 Task: Look for space in Sedrata, Algeria from 9th August, 2023 to 12th August, 2023 for 1 adult in price range Rs.6000 to Rs.15000. Place can be entire place with 1  bedroom having 1 bed and 1 bathroom. Property type can be house, flat, hotel. Amenities needed are: wifi, washing machine. Booking option can be shelf check-in. Required host language is .
Action: Mouse moved to (608, 86)
Screenshot: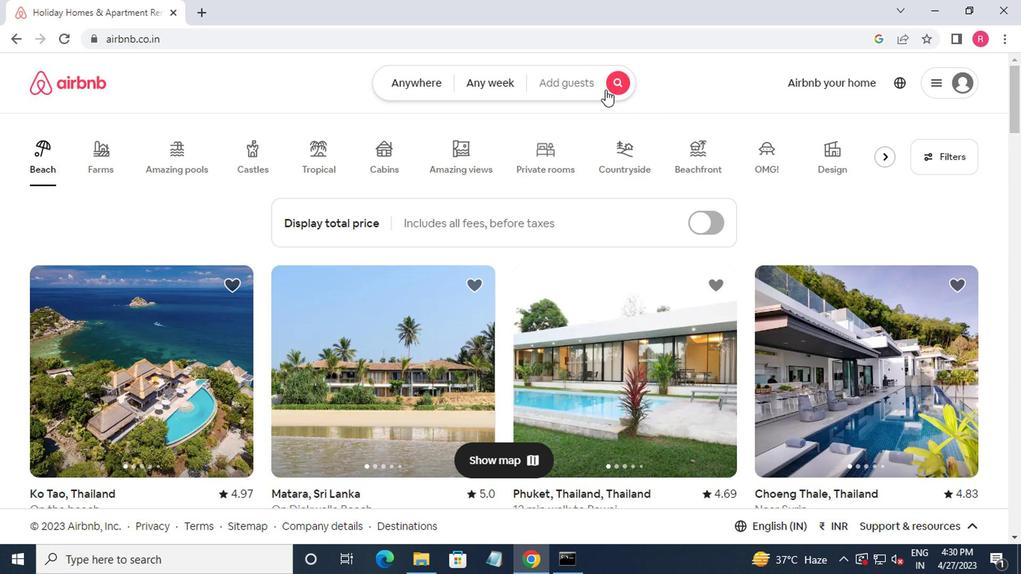 
Action: Mouse pressed left at (608, 86)
Screenshot: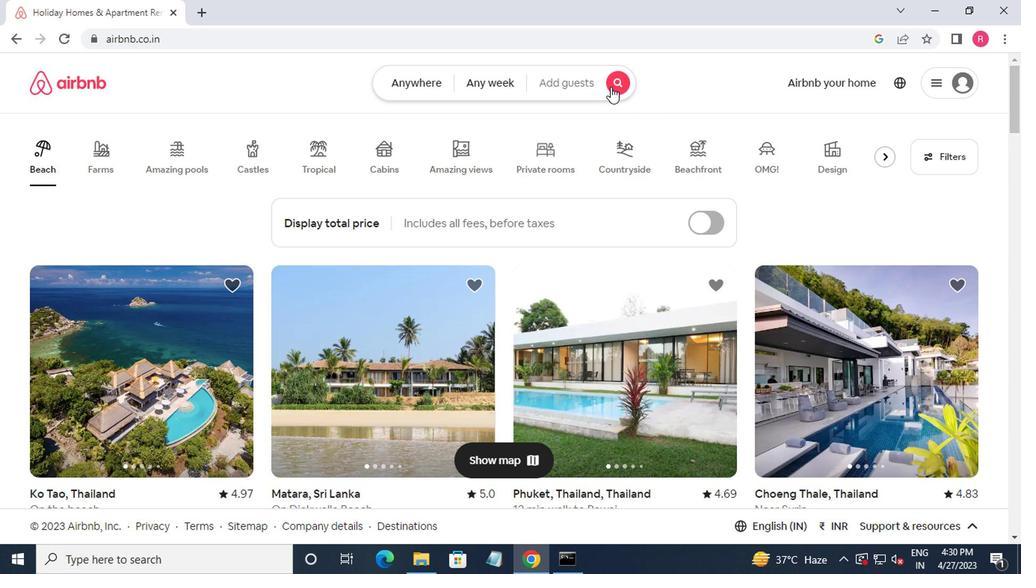 
Action: Mouse moved to (236, 139)
Screenshot: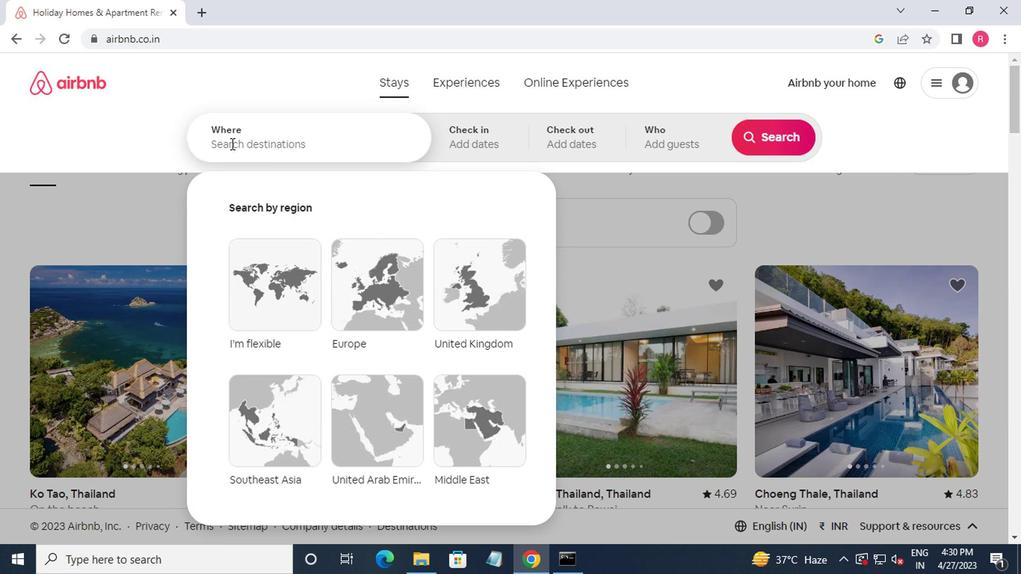 
Action: Mouse pressed left at (236, 139)
Screenshot: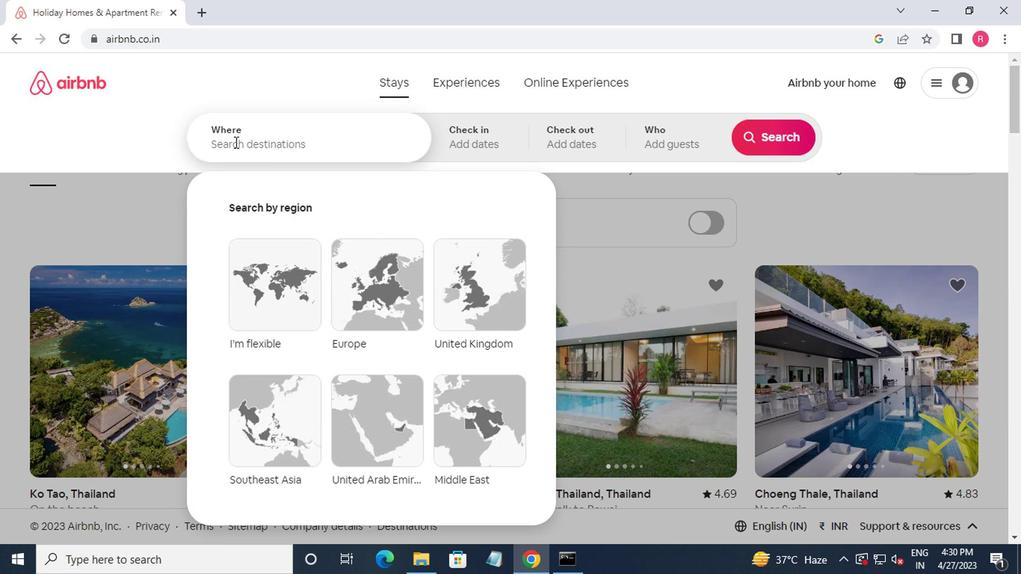 
Action: Mouse moved to (247, 144)
Screenshot: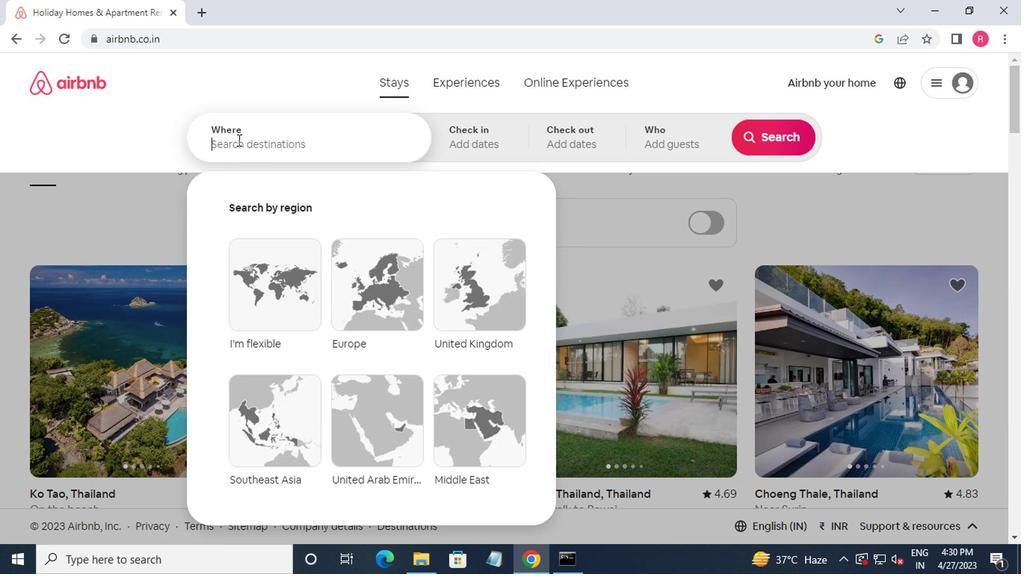 
Action: Key pressed sedrata<Key.down><Key.enter>
Screenshot: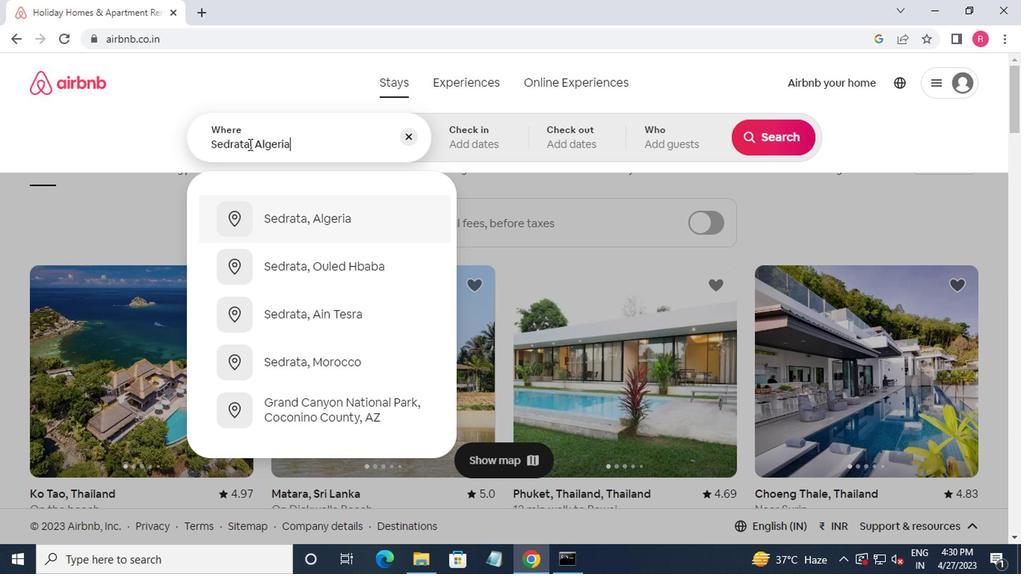 
Action: Mouse moved to (751, 262)
Screenshot: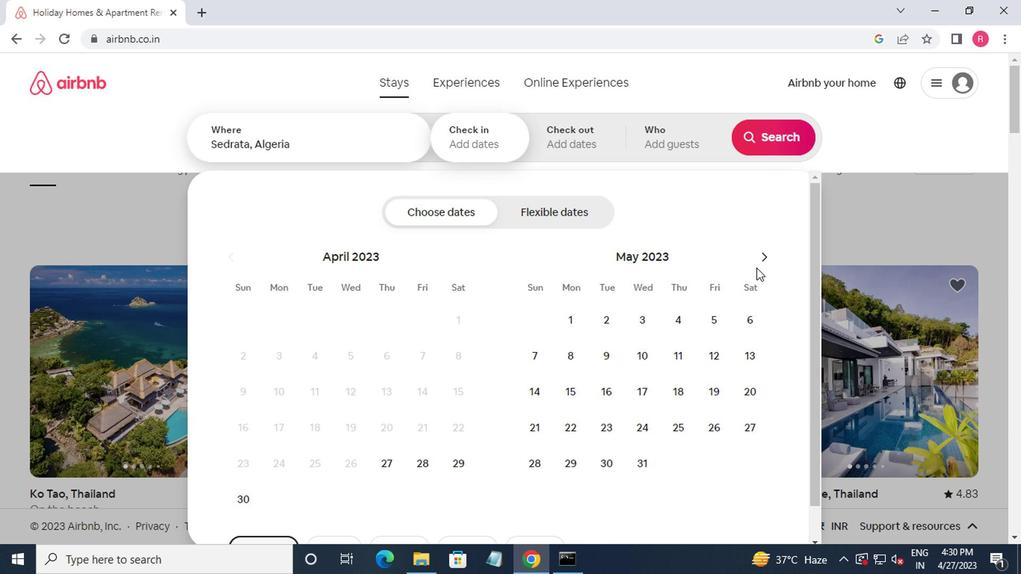 
Action: Mouse pressed left at (751, 262)
Screenshot: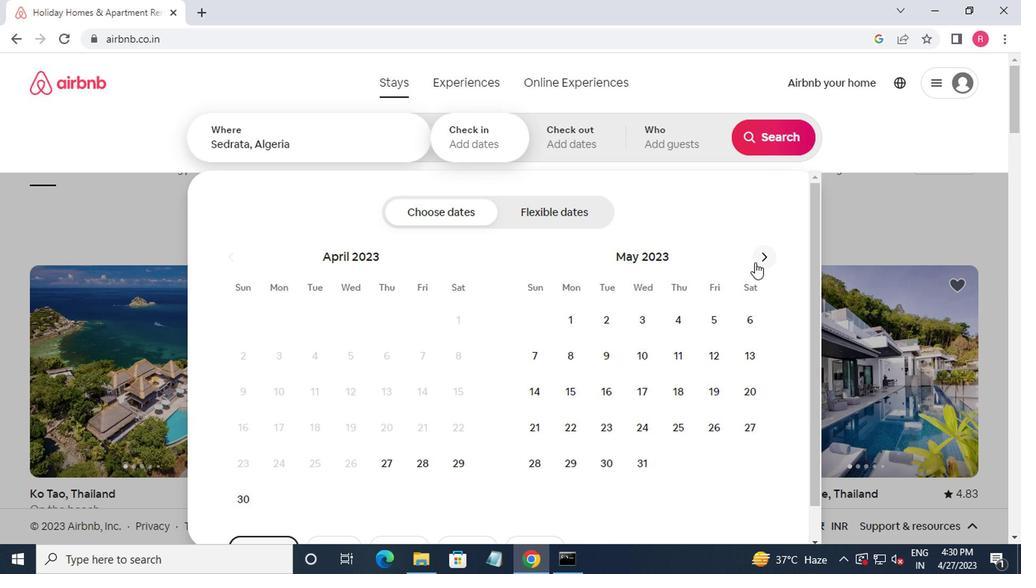 
Action: Mouse pressed left at (751, 262)
Screenshot: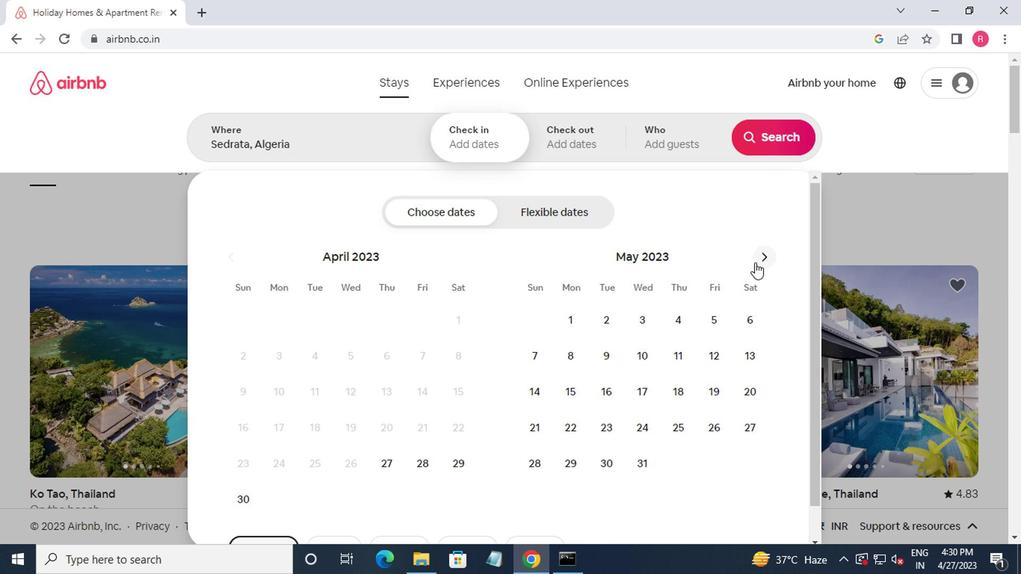 
Action: Mouse pressed left at (751, 262)
Screenshot: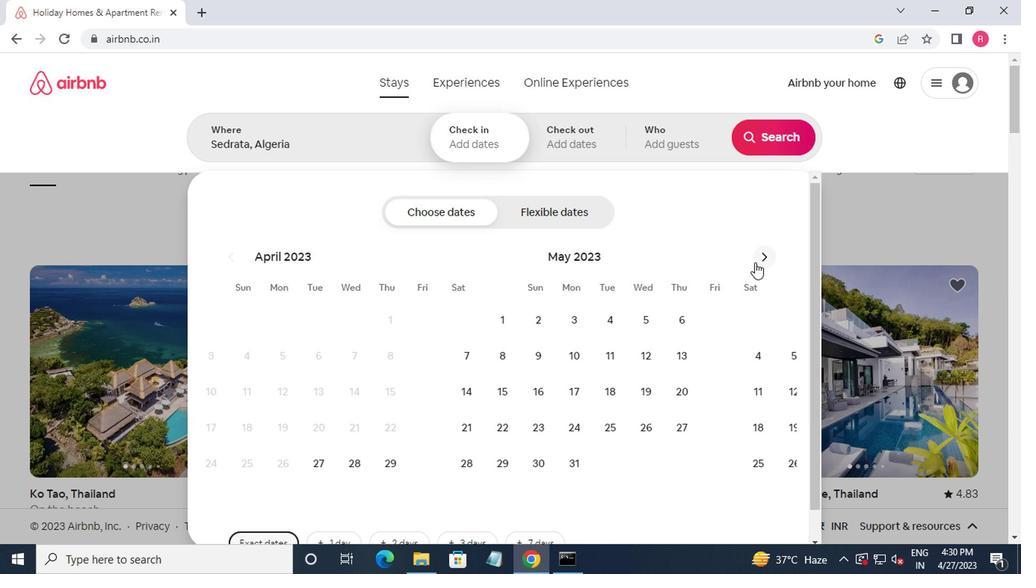 
Action: Mouse pressed left at (751, 262)
Screenshot: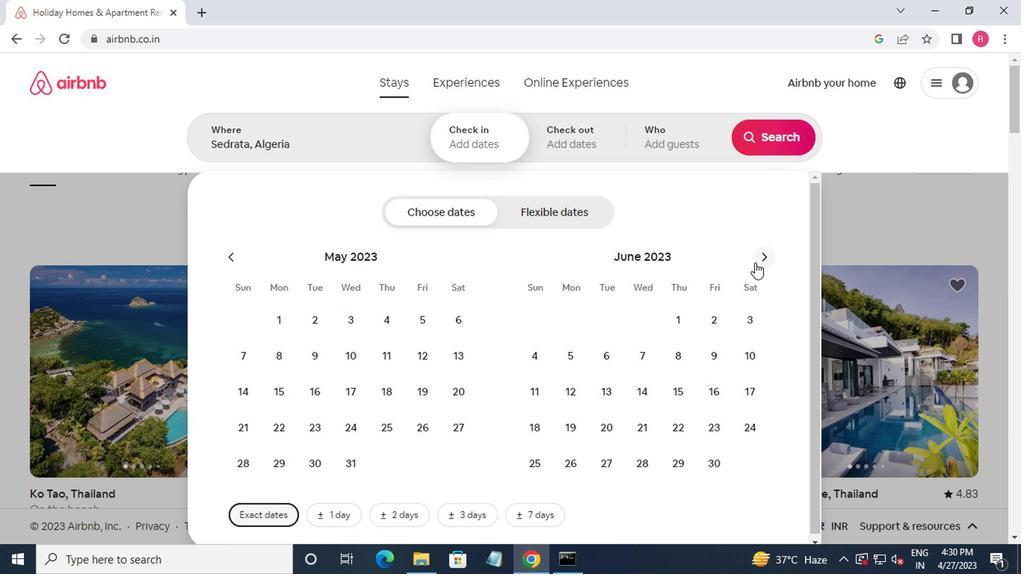
Action: Mouse moved to (628, 361)
Screenshot: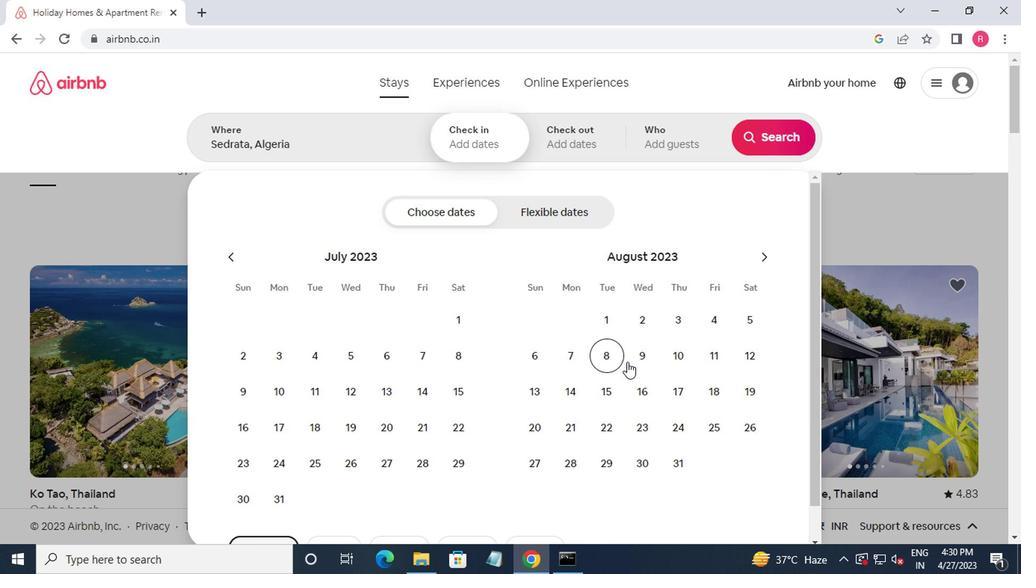 
Action: Mouse pressed left at (628, 361)
Screenshot: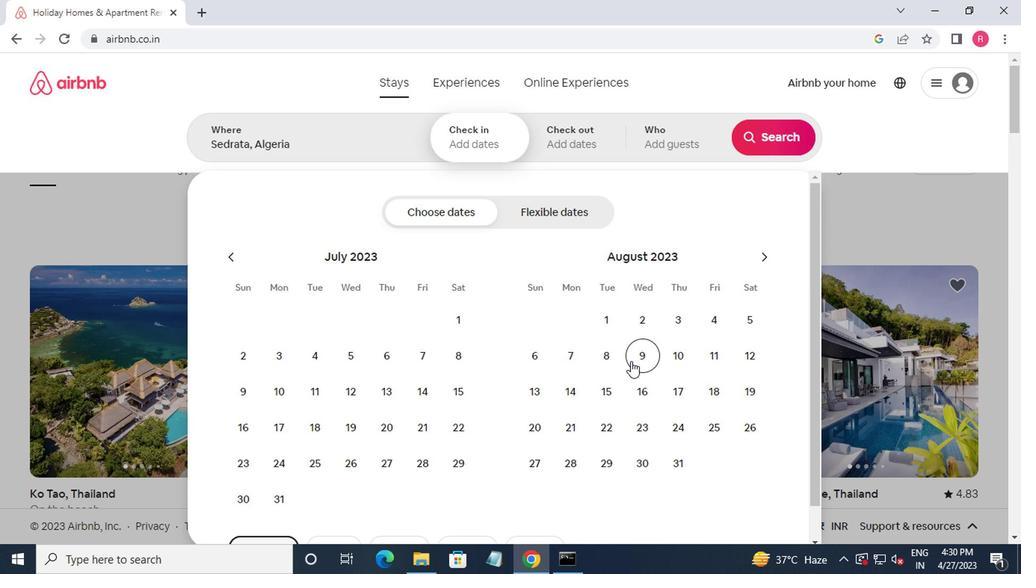 
Action: Mouse moved to (739, 358)
Screenshot: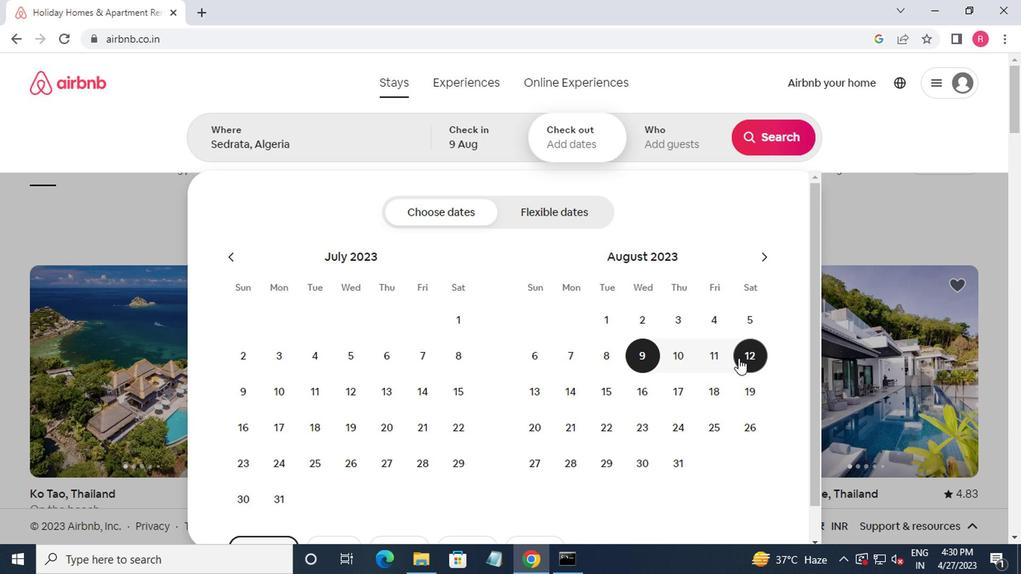 
Action: Mouse pressed left at (739, 358)
Screenshot: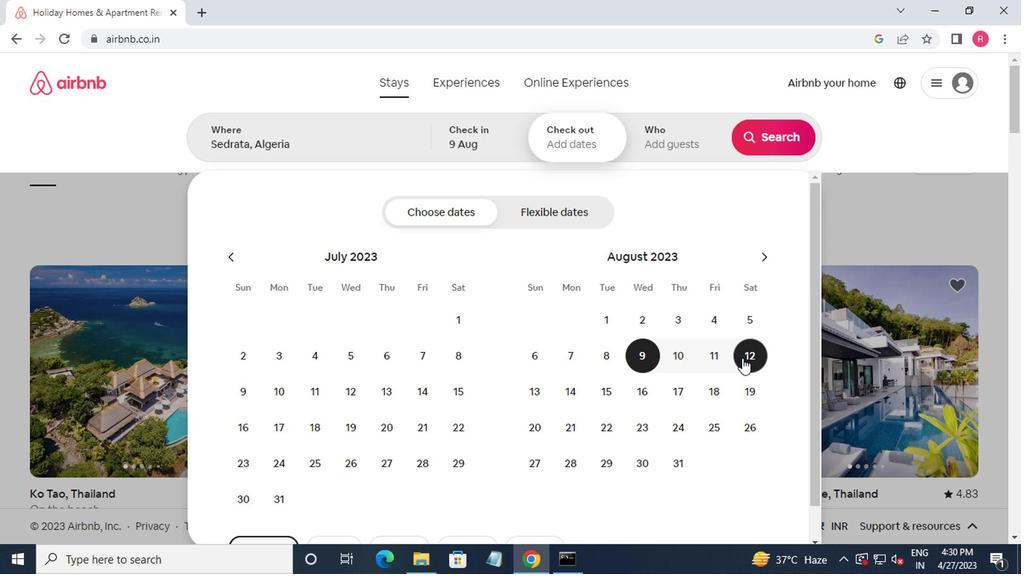 
Action: Mouse moved to (652, 152)
Screenshot: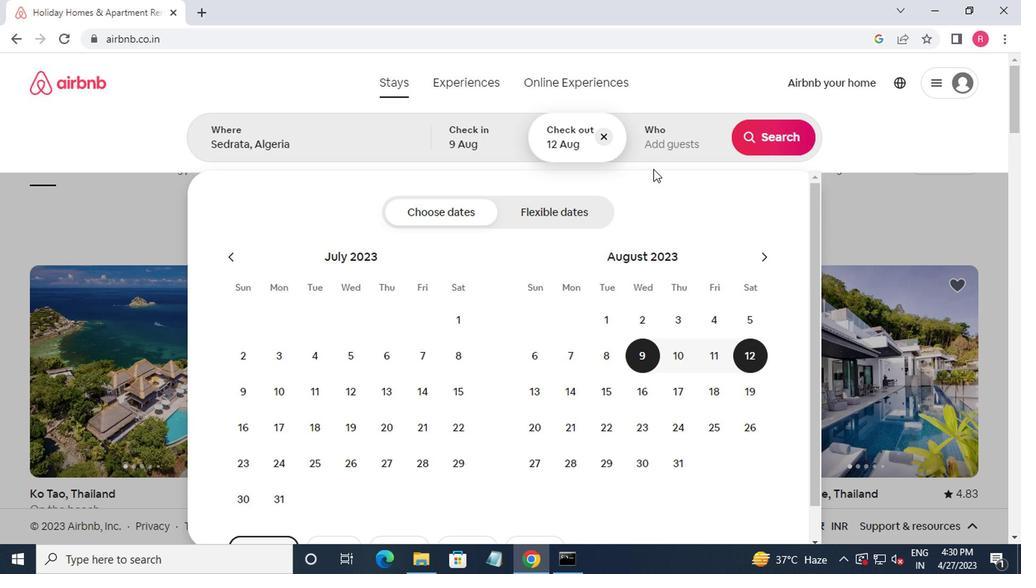 
Action: Mouse pressed left at (652, 152)
Screenshot: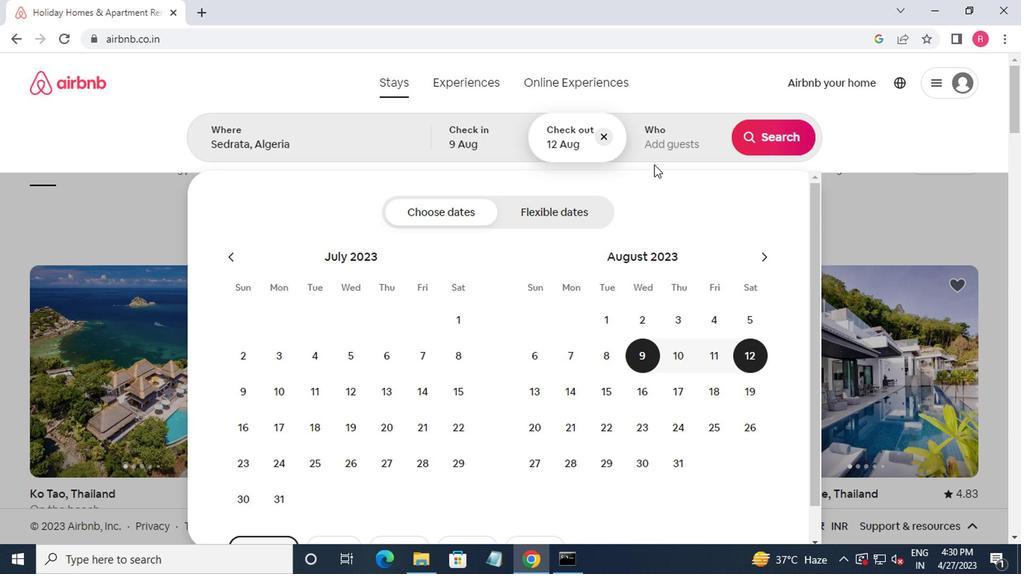 
Action: Mouse moved to (770, 221)
Screenshot: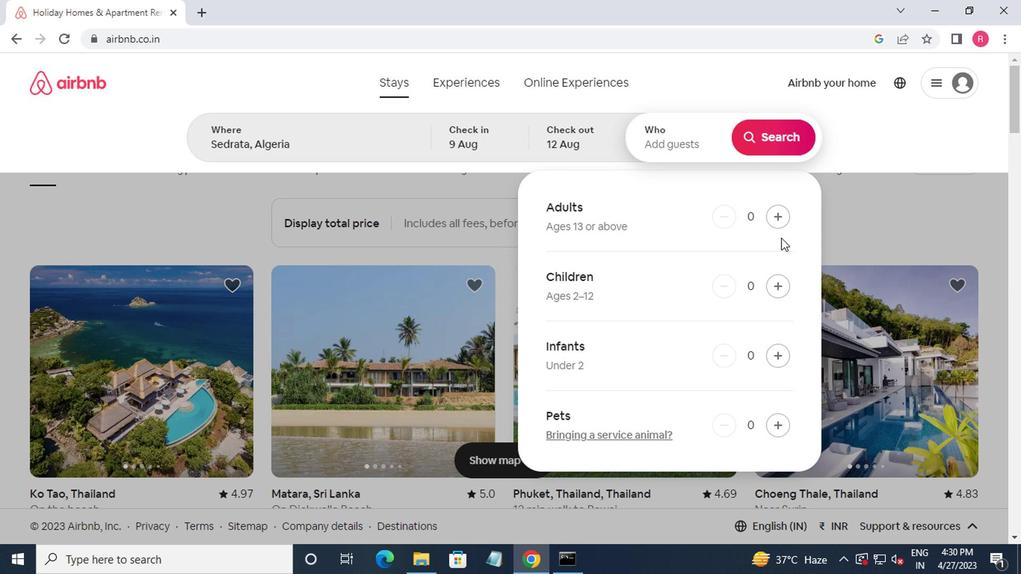 
Action: Mouse pressed left at (770, 221)
Screenshot: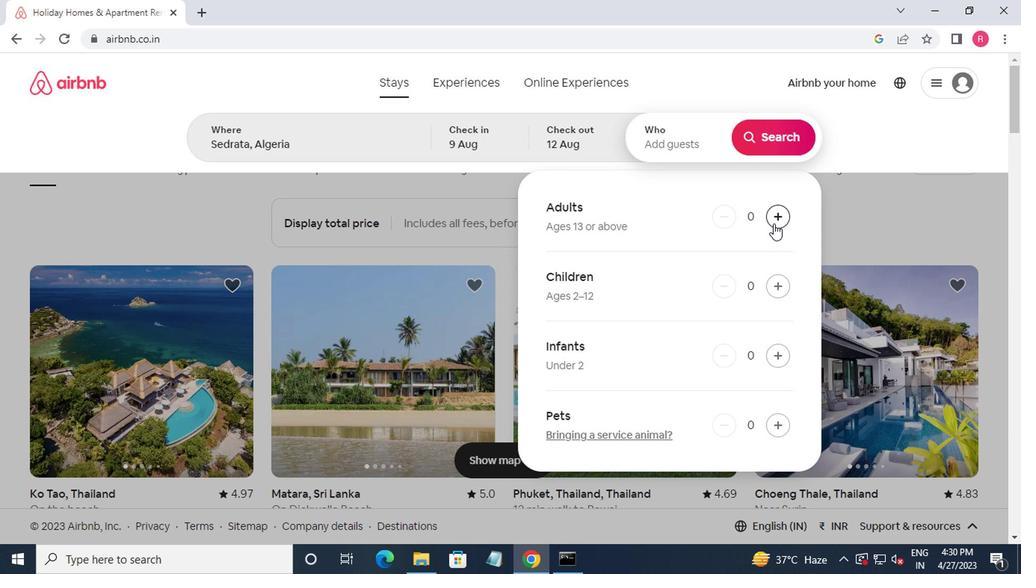 
Action: Mouse moved to (756, 148)
Screenshot: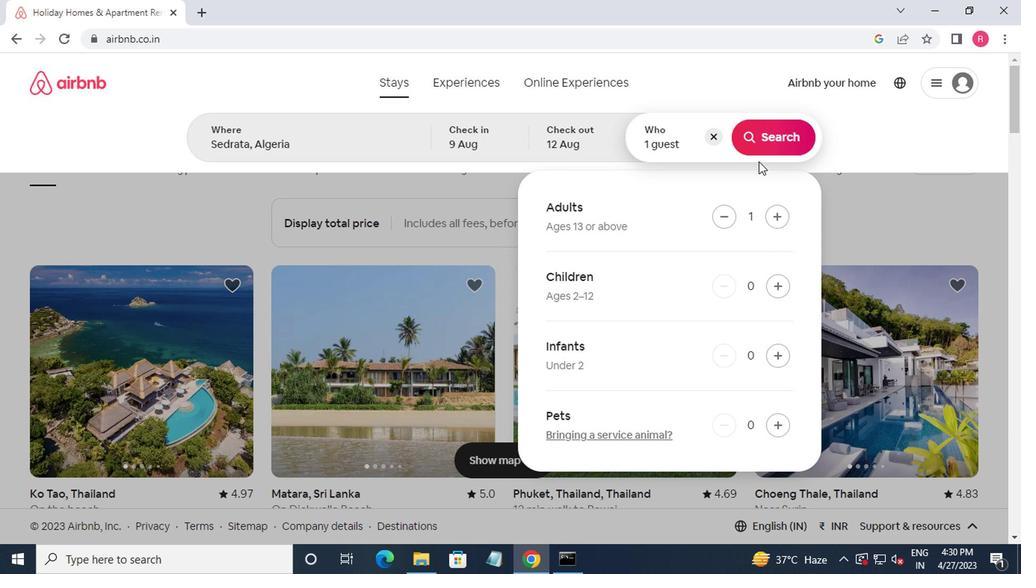 
Action: Mouse pressed left at (756, 148)
Screenshot: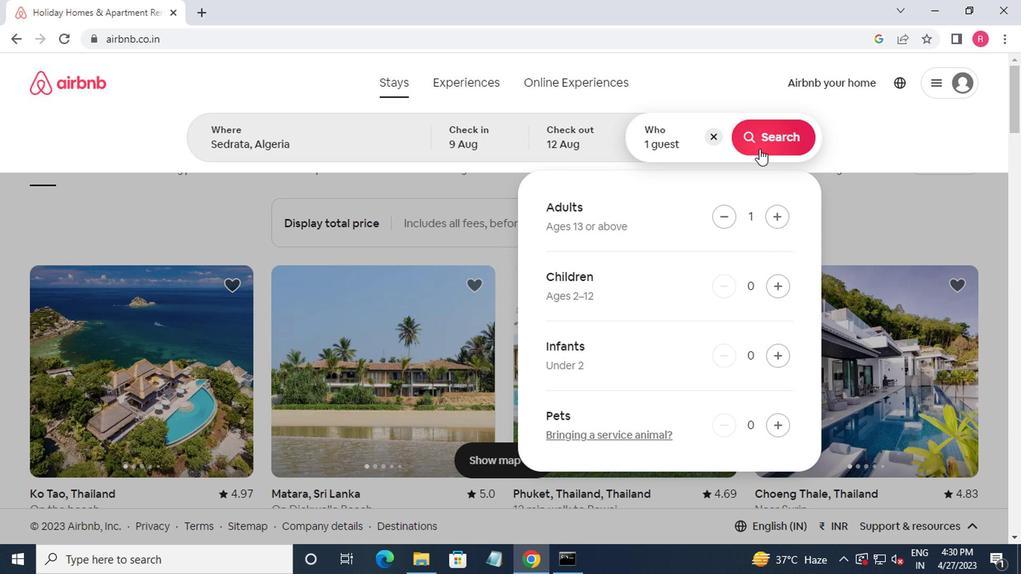 
Action: Mouse moved to (952, 148)
Screenshot: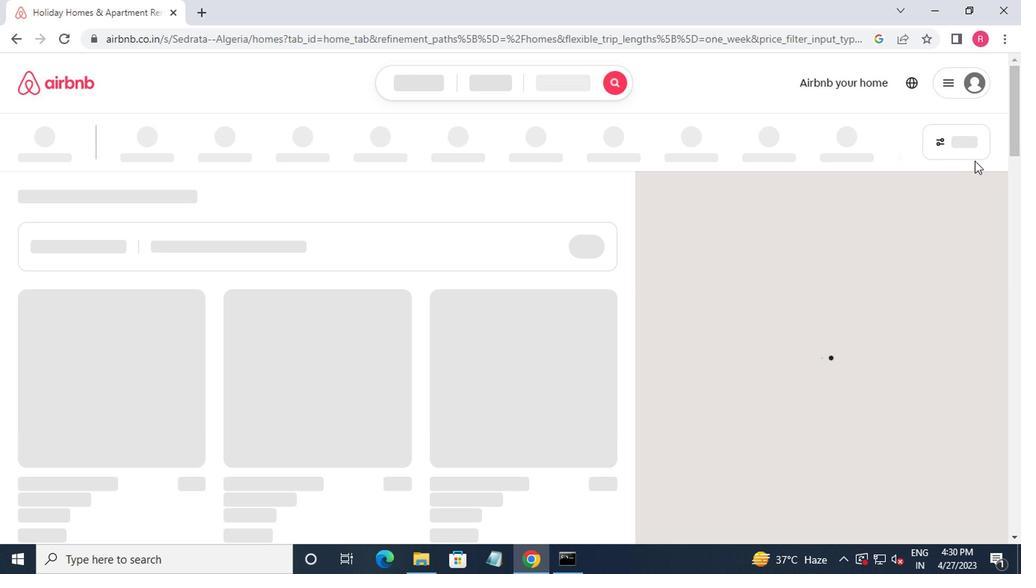 
Action: Mouse pressed left at (952, 148)
Screenshot: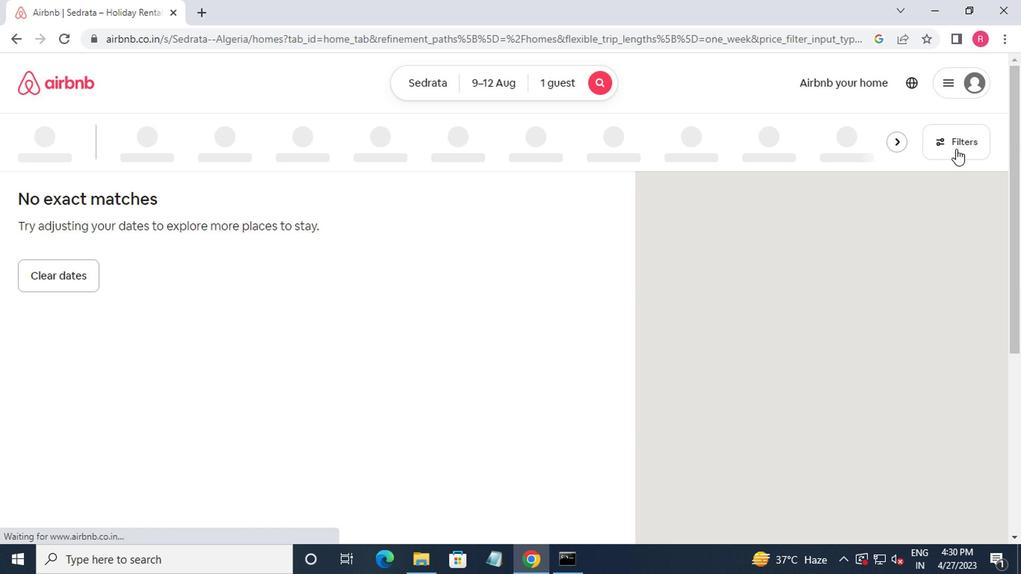 
Action: Mouse moved to (373, 225)
Screenshot: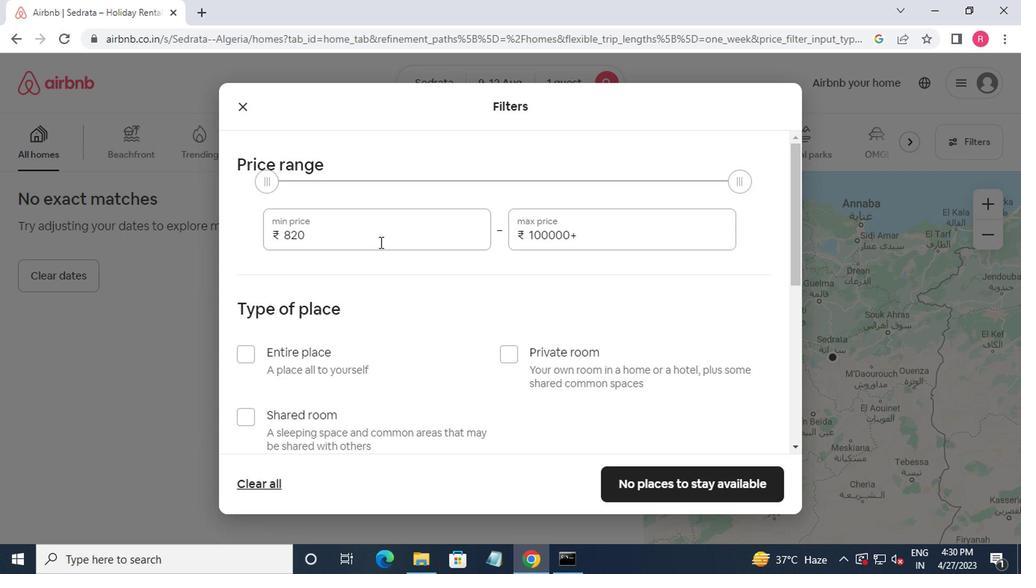 
Action: Mouse pressed left at (373, 225)
Screenshot: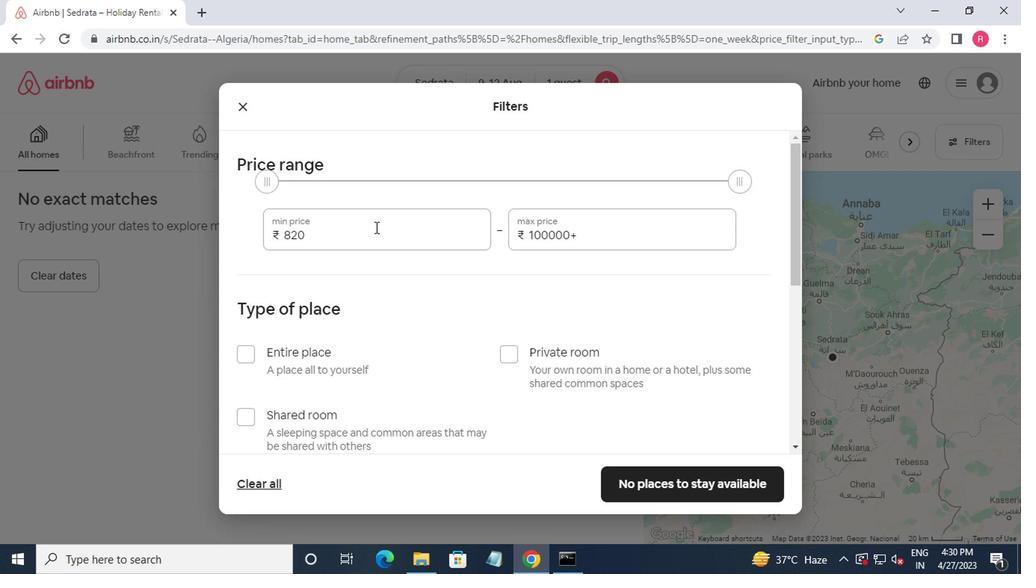 
Action: Mouse moved to (397, 205)
Screenshot: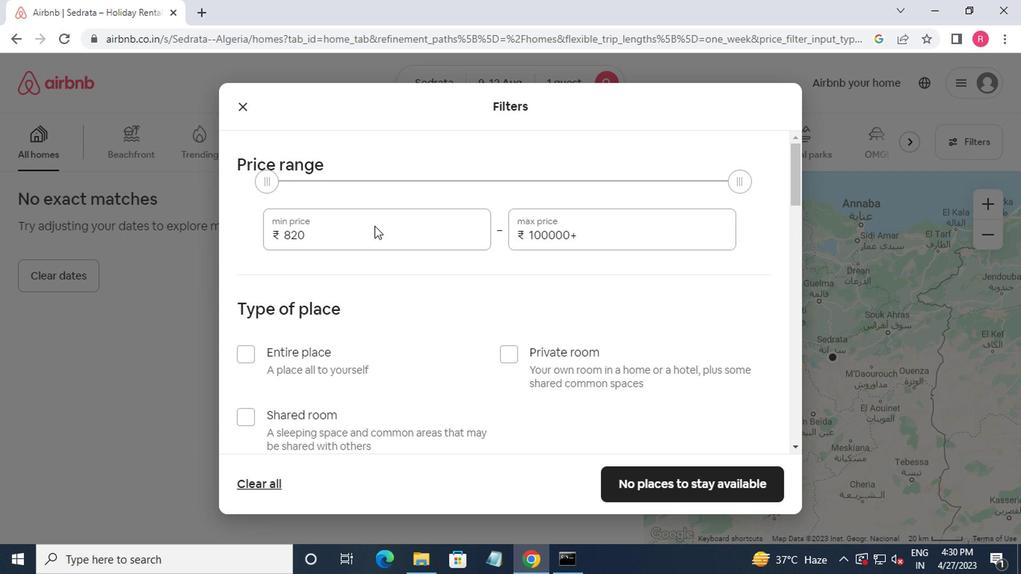 
Action: Key pressed <Key.backspace><Key.backspace><Key.backspace><Key.backspace><Key.backspace>6000<Key.tab>15000
Screenshot: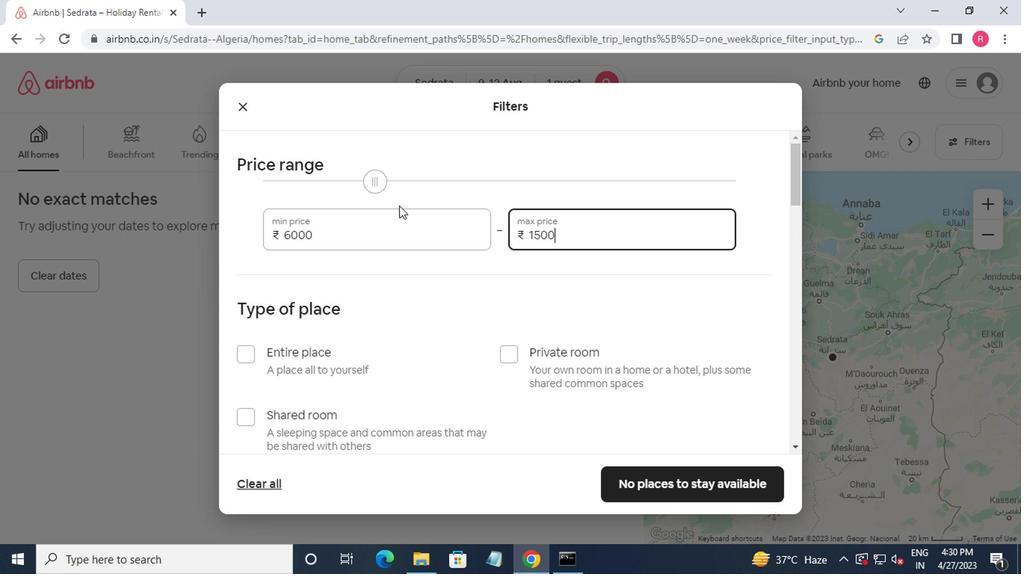 
Action: Mouse moved to (448, 210)
Screenshot: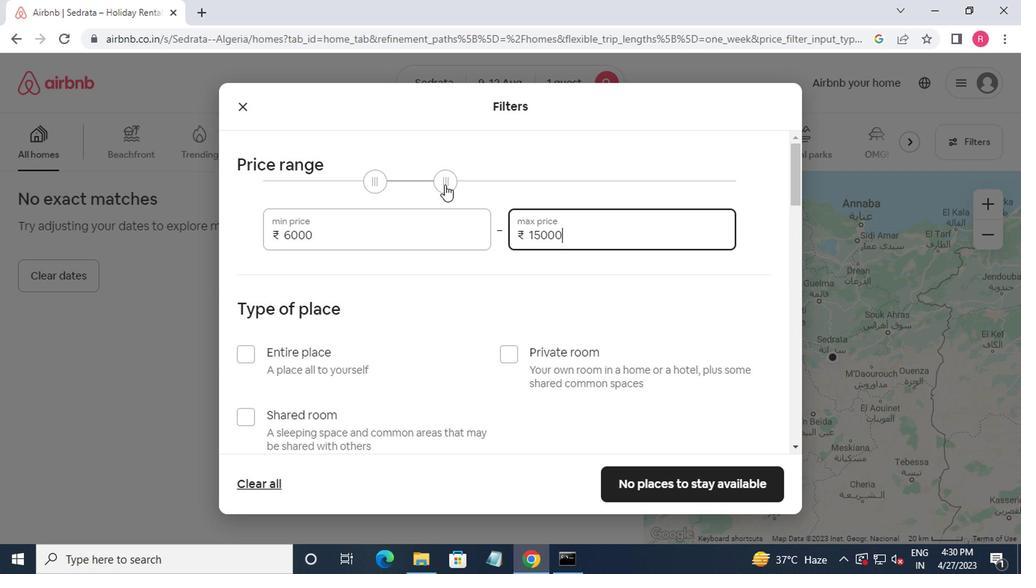 
Action: Mouse scrolled (448, 208) with delta (0, -1)
Screenshot: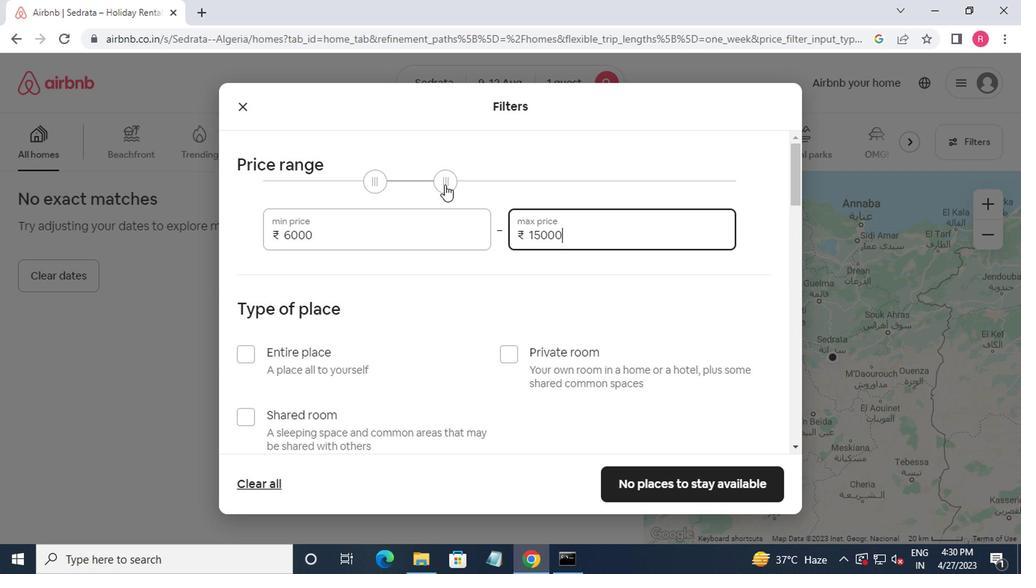 
Action: Mouse moved to (448, 221)
Screenshot: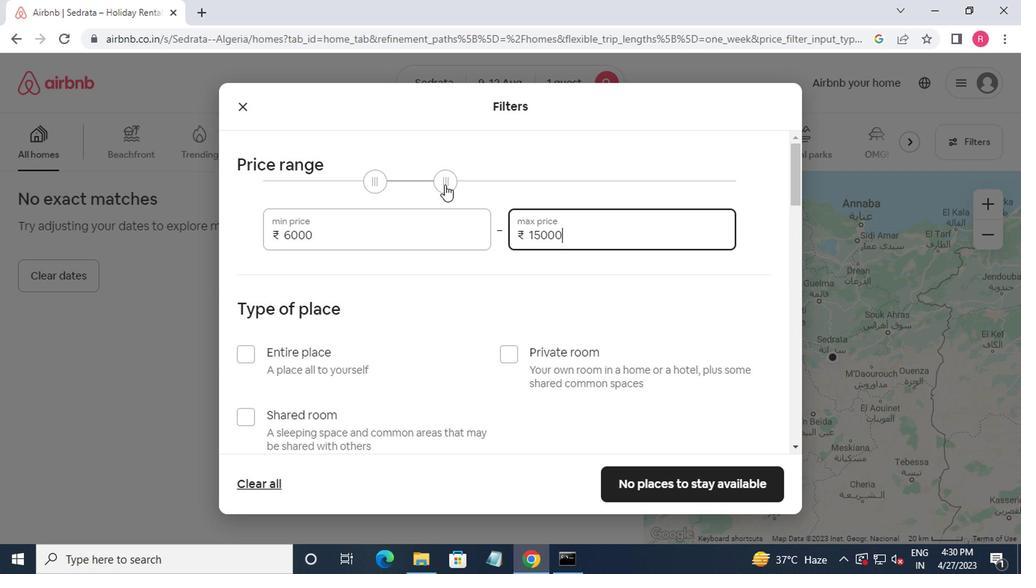 
Action: Mouse scrolled (448, 221) with delta (0, 0)
Screenshot: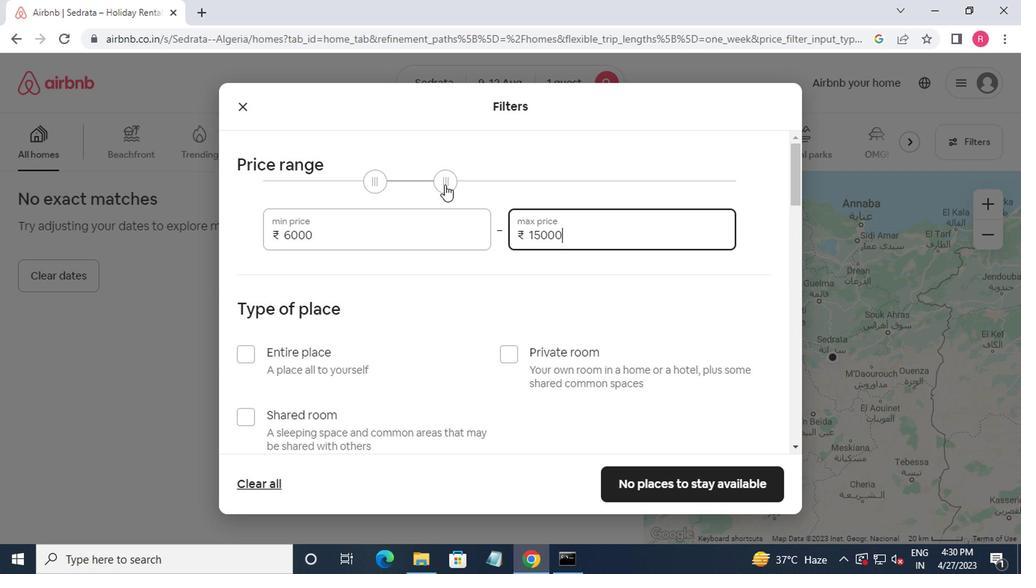 
Action: Mouse moved to (247, 197)
Screenshot: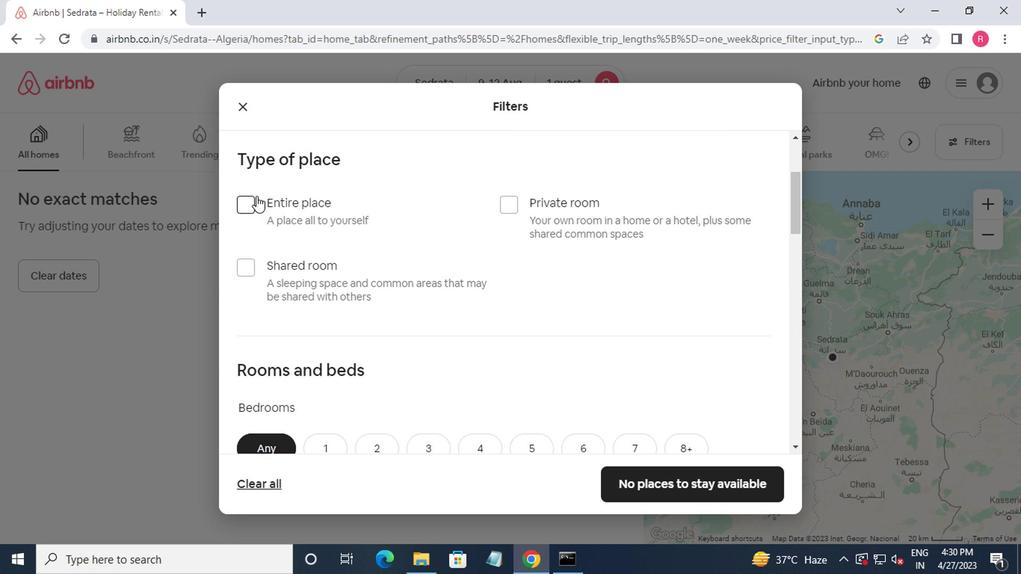 
Action: Mouse pressed left at (247, 197)
Screenshot: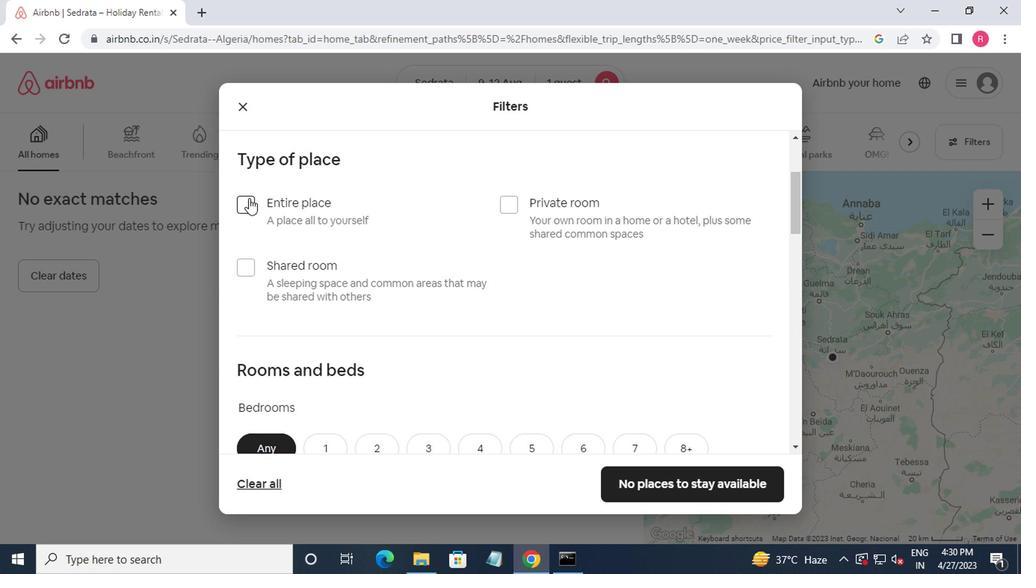 
Action: Mouse moved to (352, 254)
Screenshot: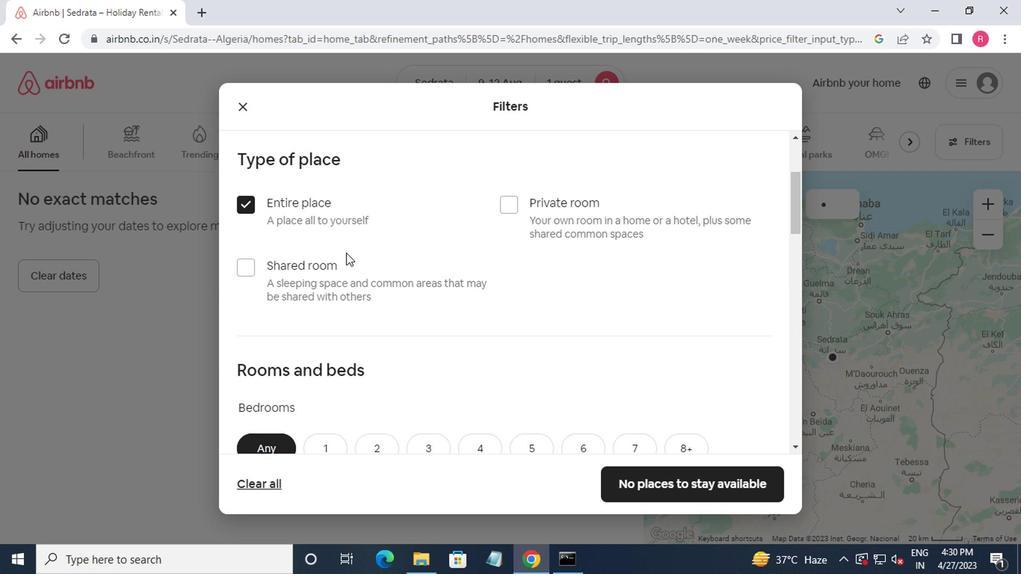 
Action: Mouse scrolled (352, 254) with delta (0, 0)
Screenshot: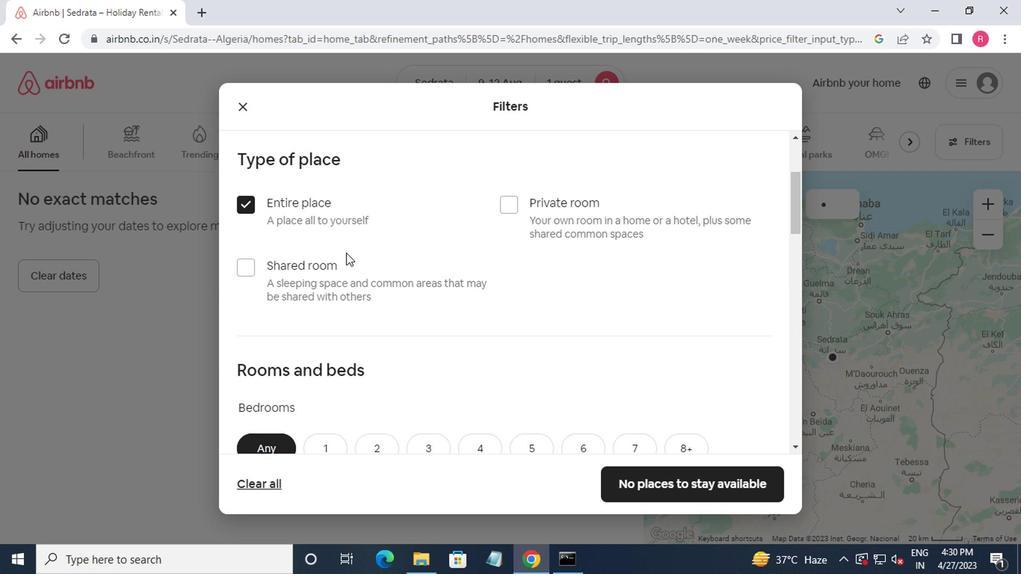 
Action: Mouse moved to (353, 257)
Screenshot: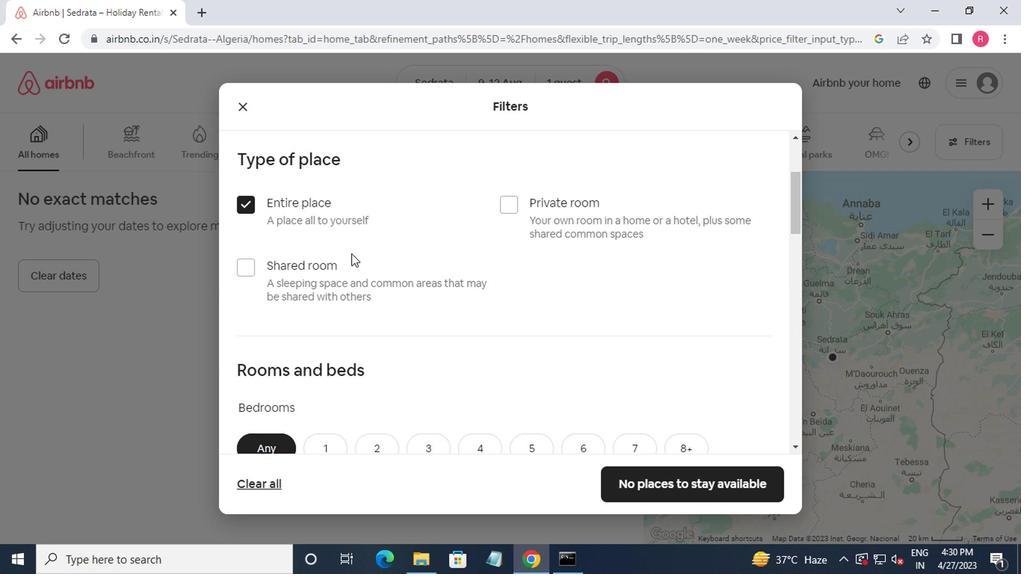 
Action: Mouse scrolled (353, 256) with delta (0, -1)
Screenshot: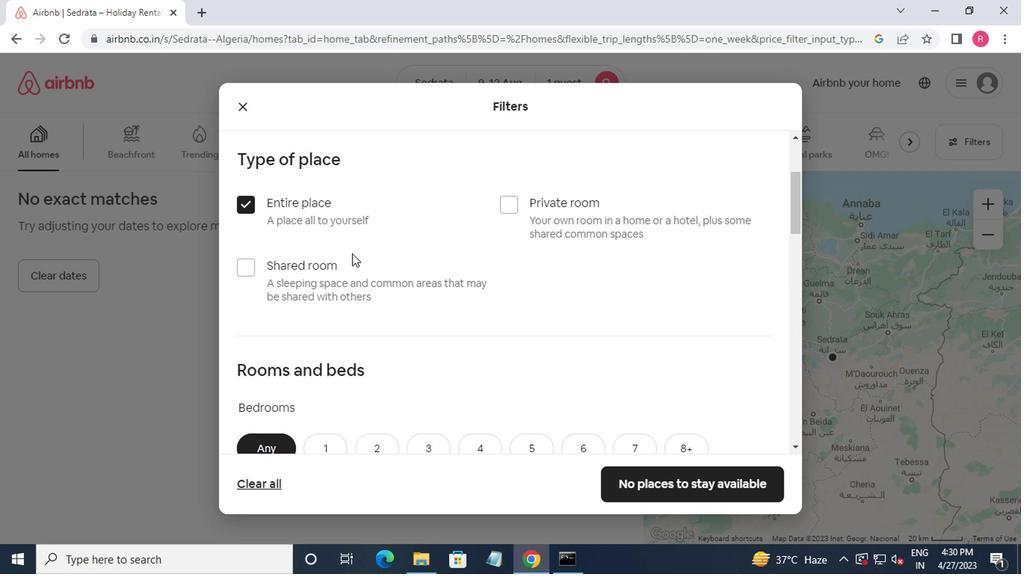 
Action: Mouse moved to (355, 257)
Screenshot: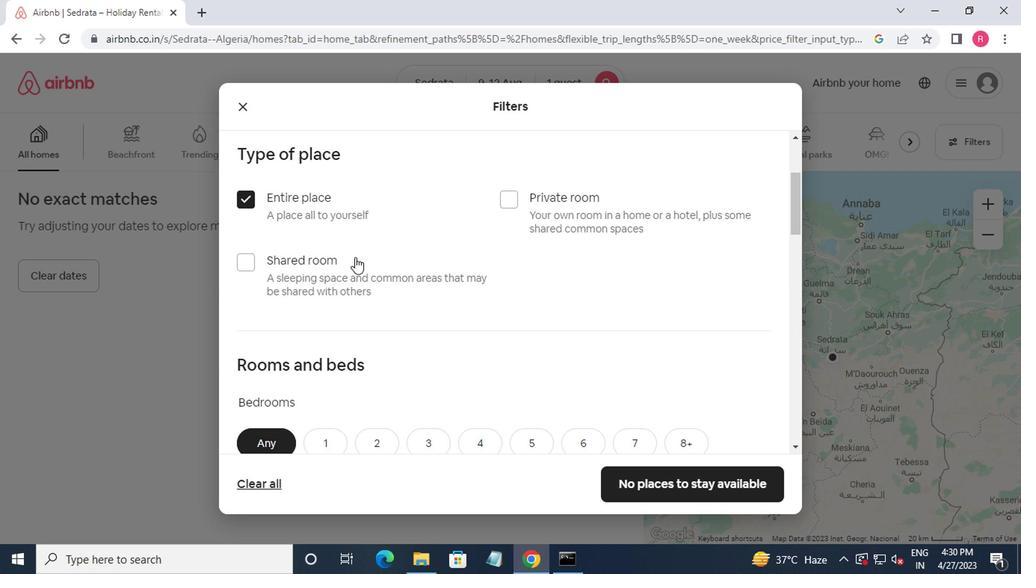 
Action: Mouse scrolled (355, 256) with delta (0, -1)
Screenshot: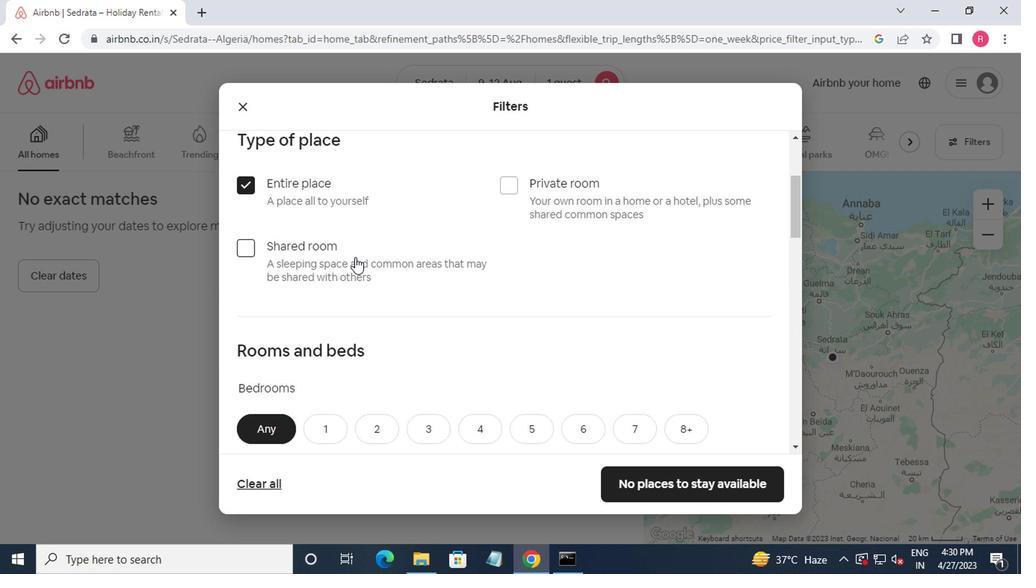 
Action: Mouse moved to (332, 223)
Screenshot: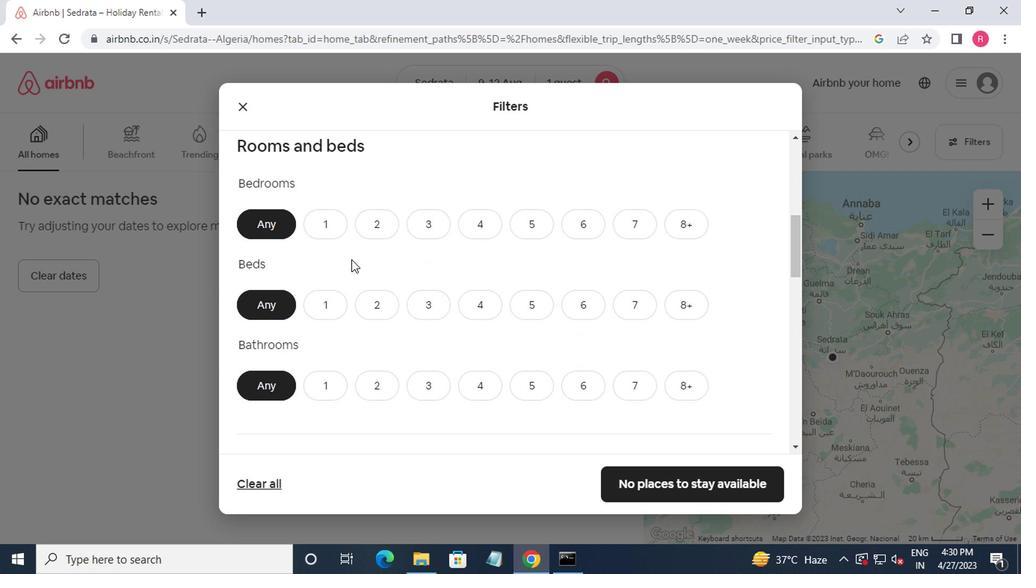
Action: Mouse pressed left at (332, 223)
Screenshot: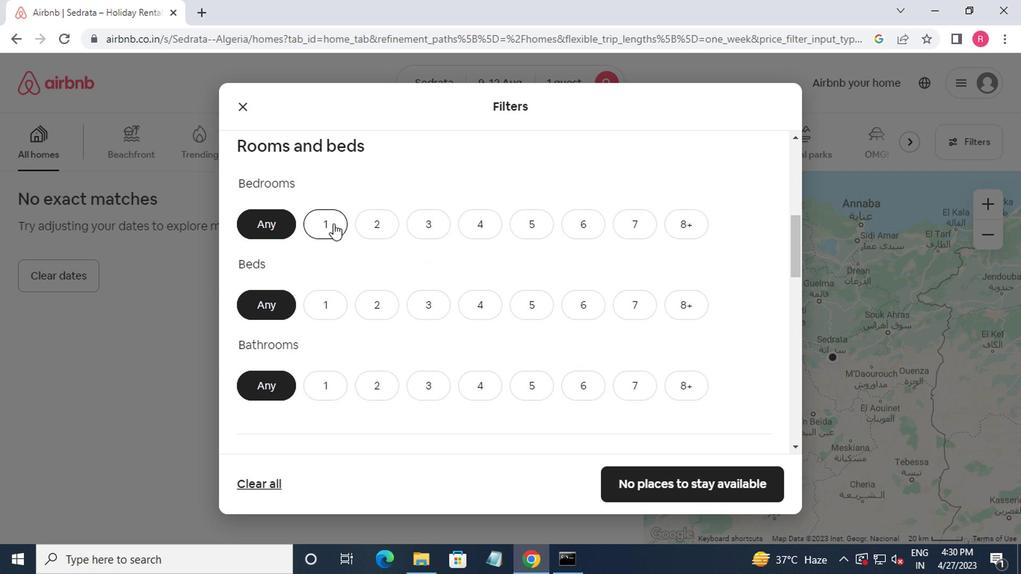 
Action: Mouse moved to (332, 223)
Screenshot: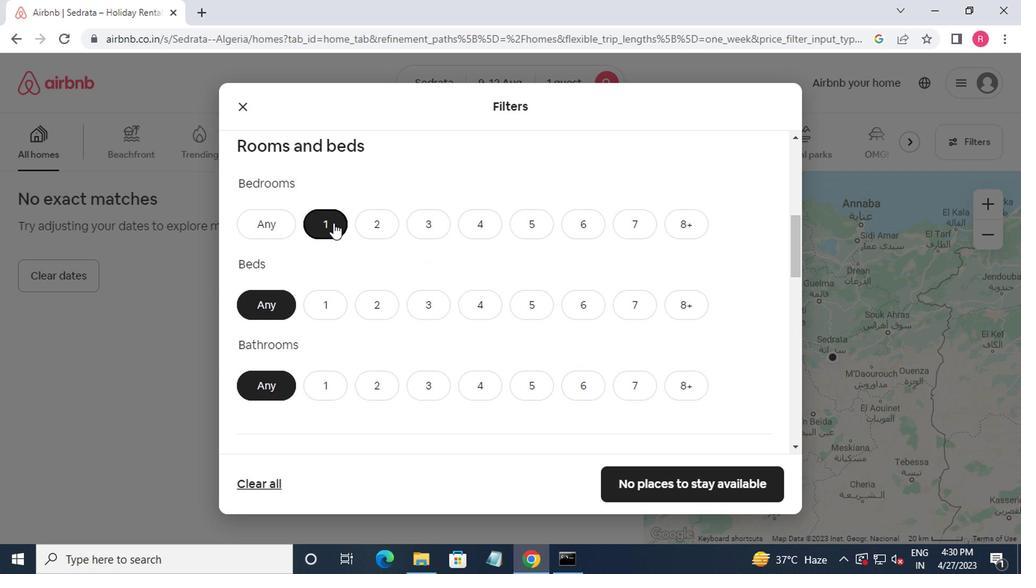 
Action: Mouse scrolled (332, 222) with delta (0, 0)
Screenshot: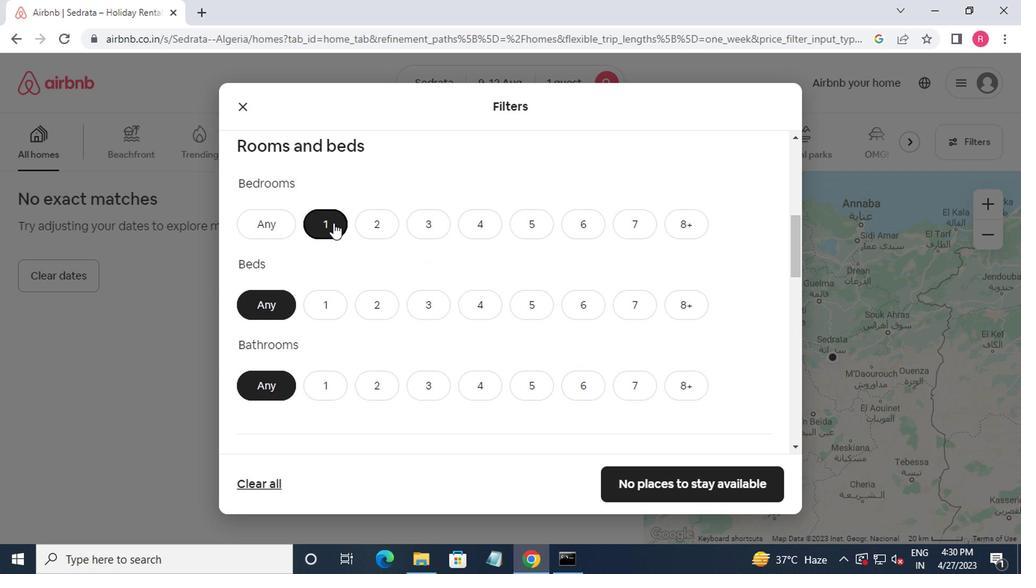 
Action: Mouse moved to (327, 224)
Screenshot: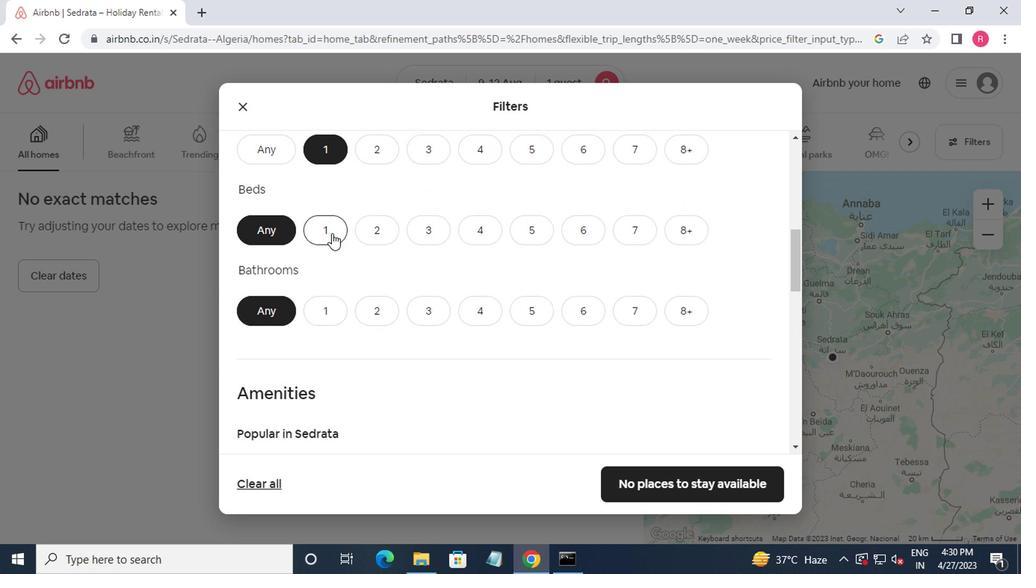 
Action: Mouse pressed left at (327, 224)
Screenshot: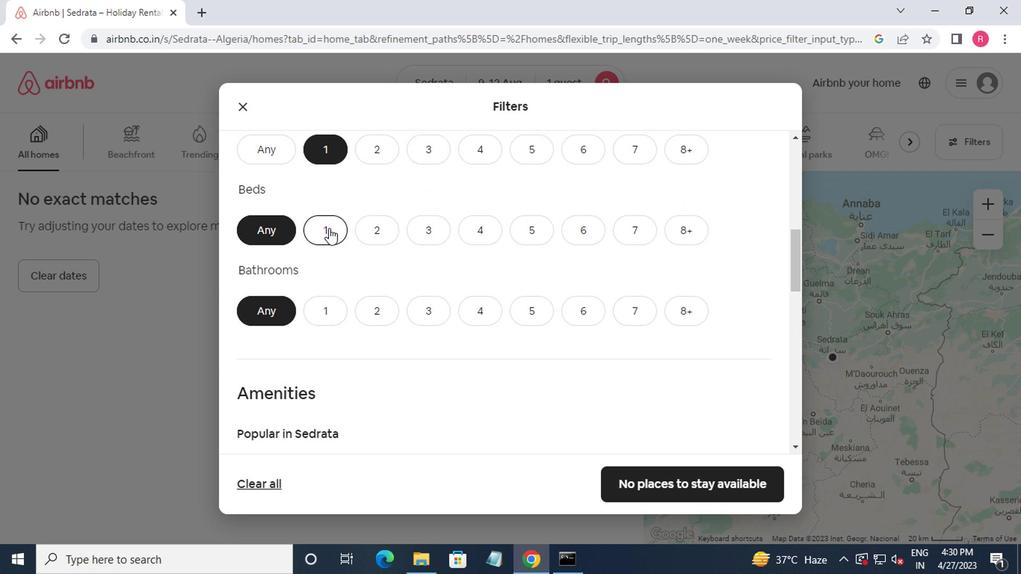 
Action: Mouse moved to (325, 316)
Screenshot: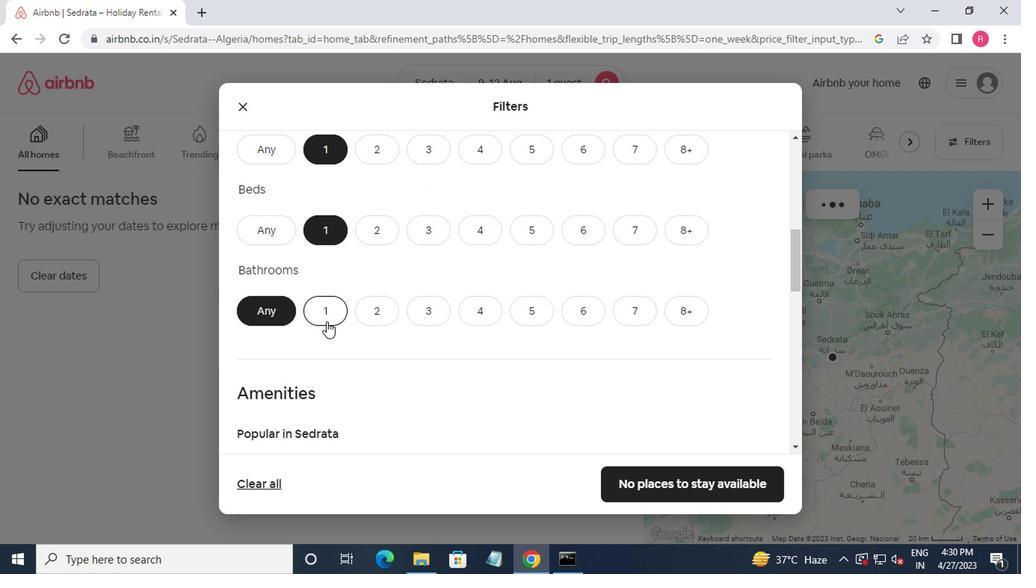 
Action: Mouse pressed left at (325, 316)
Screenshot: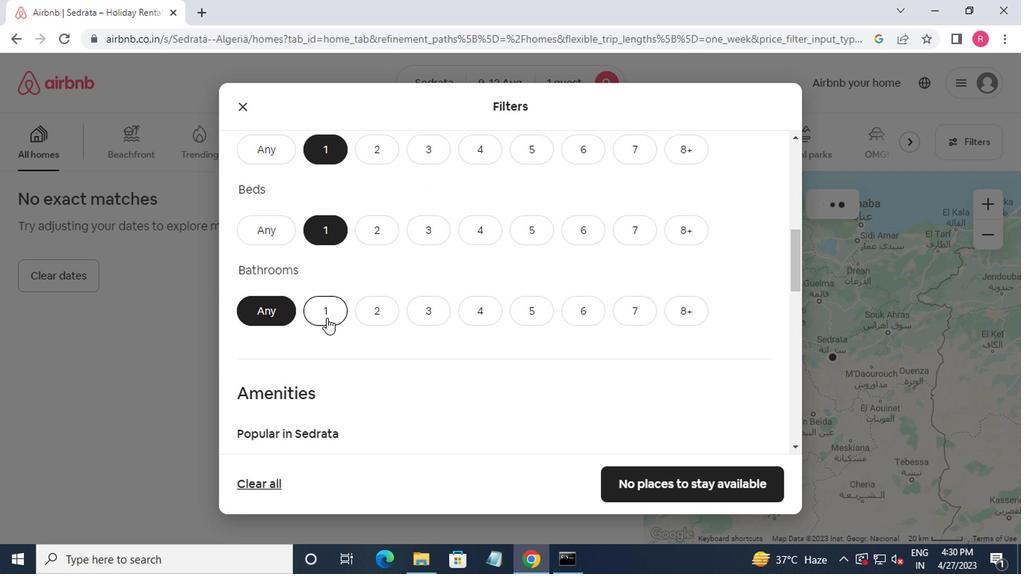 
Action: Mouse moved to (373, 322)
Screenshot: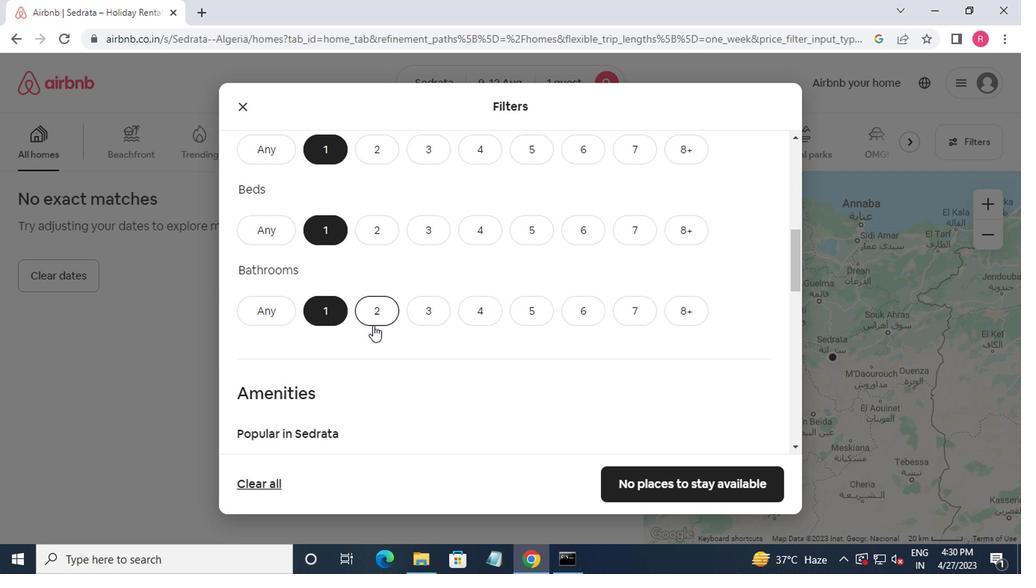 
Action: Mouse scrolled (373, 321) with delta (0, 0)
Screenshot: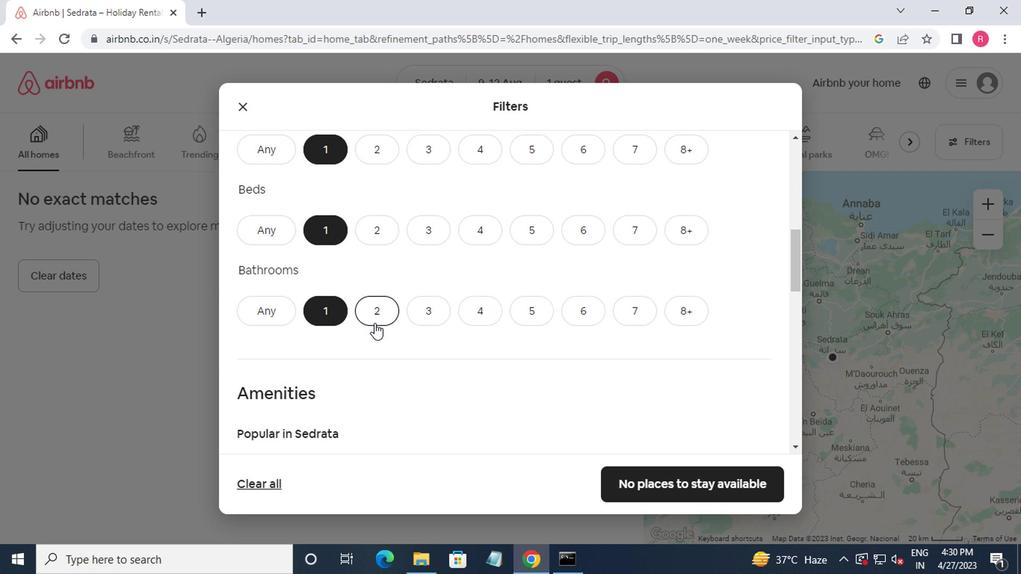 
Action: Mouse moved to (373, 321)
Screenshot: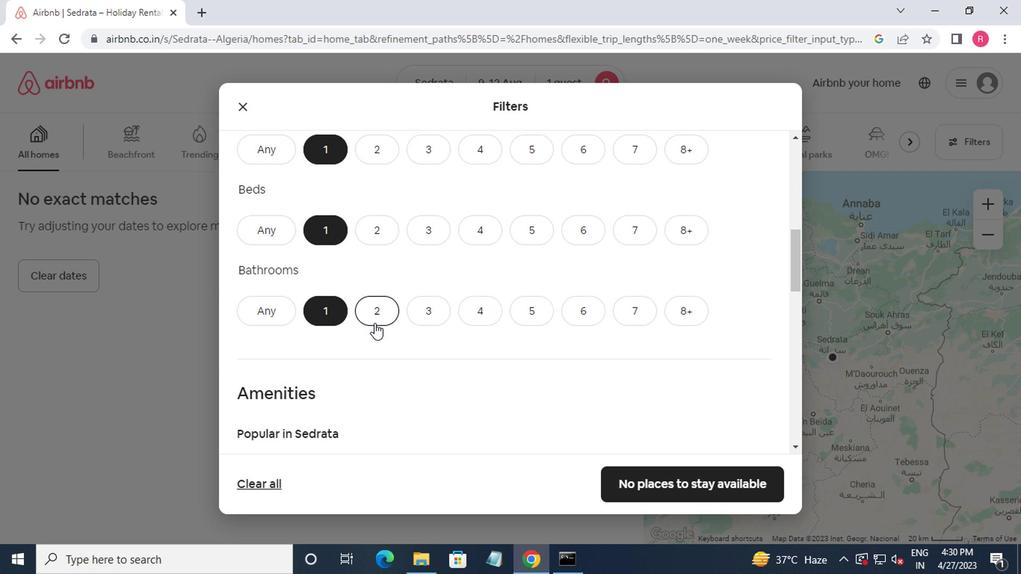 
Action: Mouse scrolled (373, 320) with delta (0, -1)
Screenshot: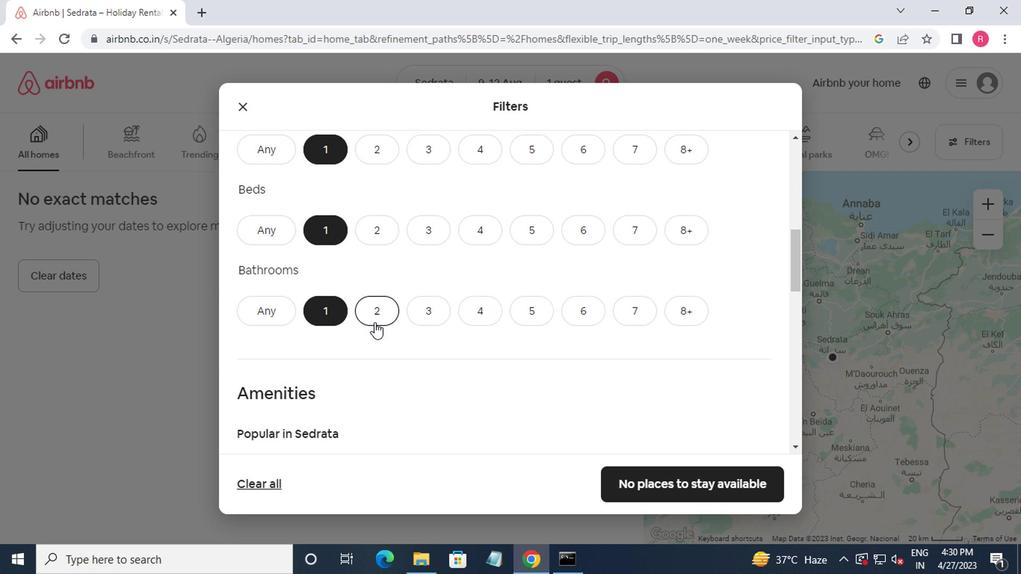 
Action: Mouse scrolled (373, 320) with delta (0, -1)
Screenshot: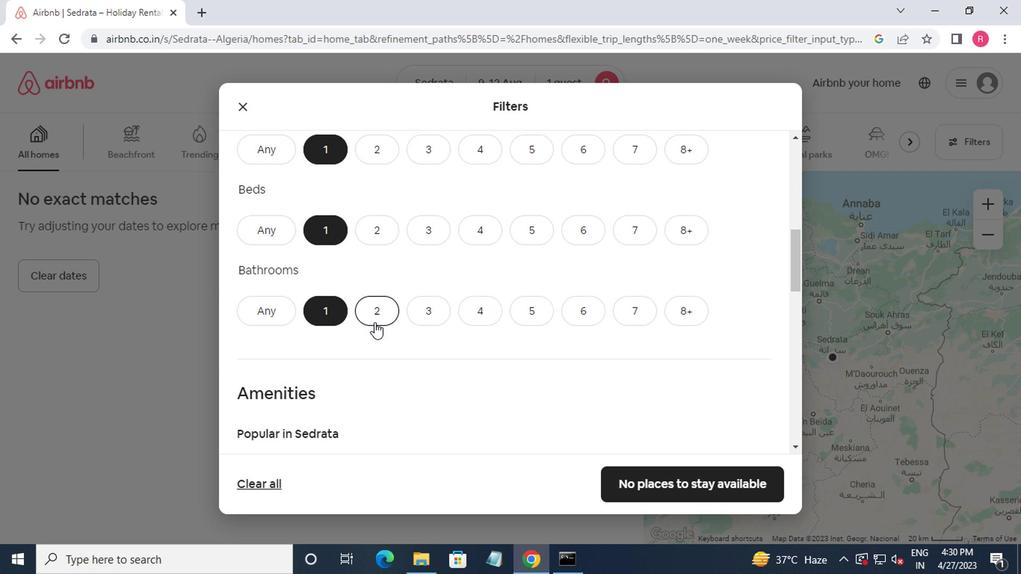 
Action: Mouse moved to (281, 252)
Screenshot: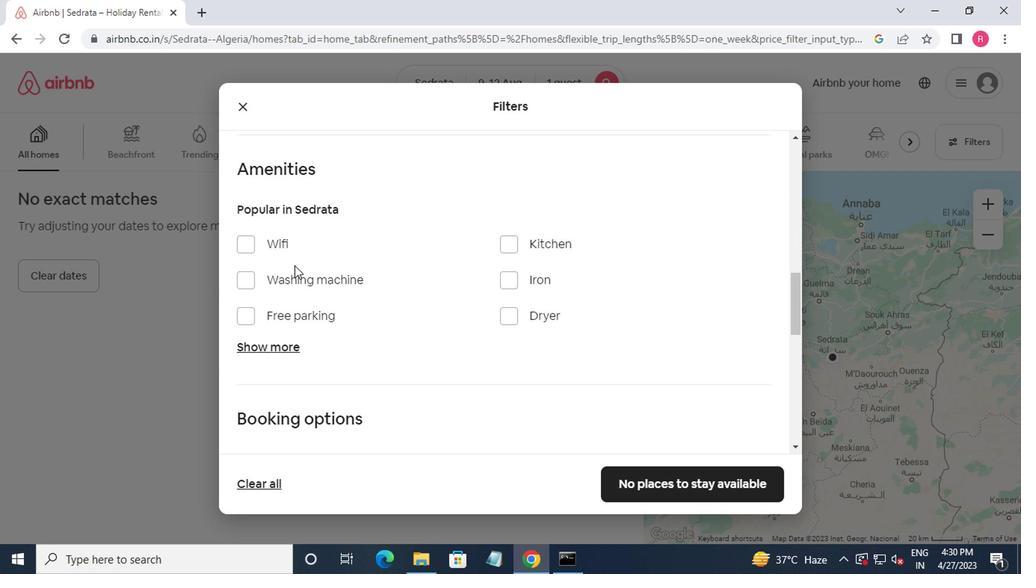 
Action: Mouse pressed left at (281, 252)
Screenshot: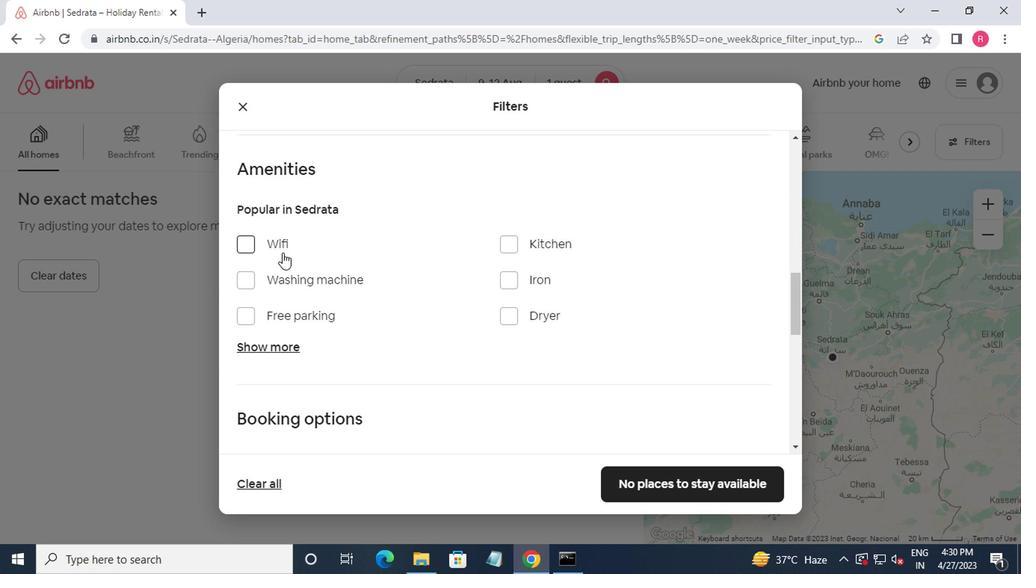 
Action: Mouse moved to (295, 278)
Screenshot: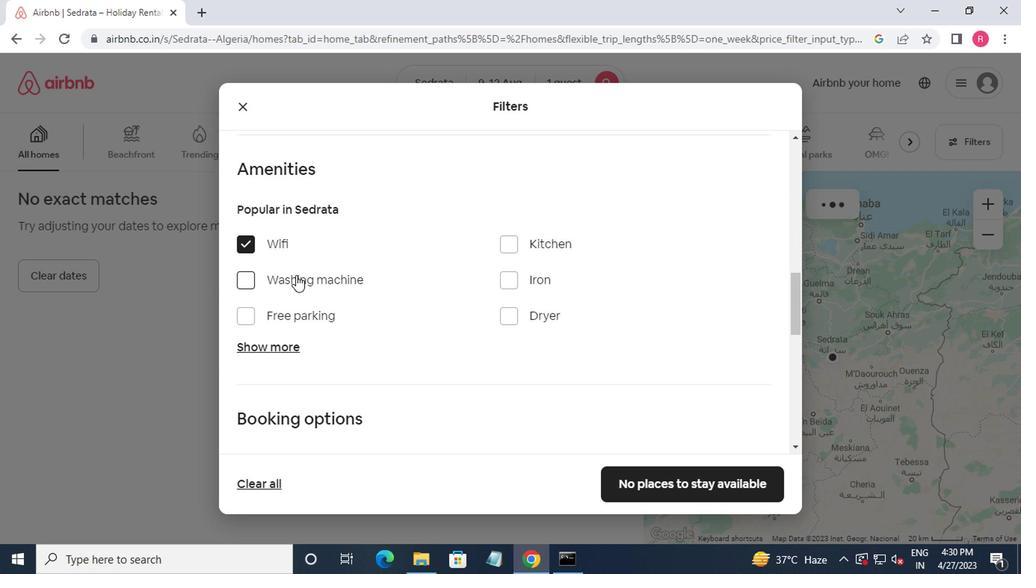 
Action: Mouse pressed left at (295, 278)
Screenshot: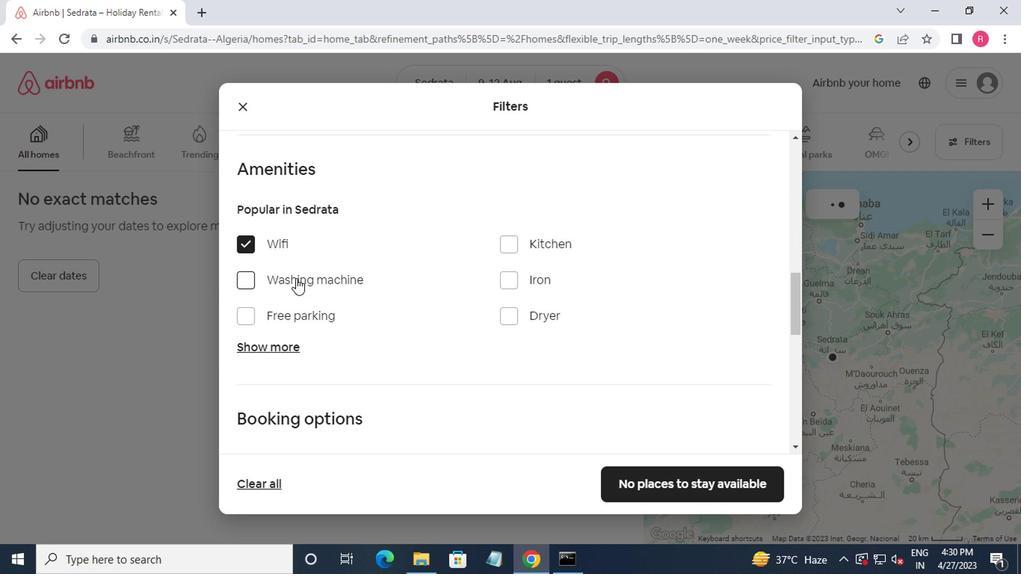 
Action: Mouse moved to (296, 279)
Screenshot: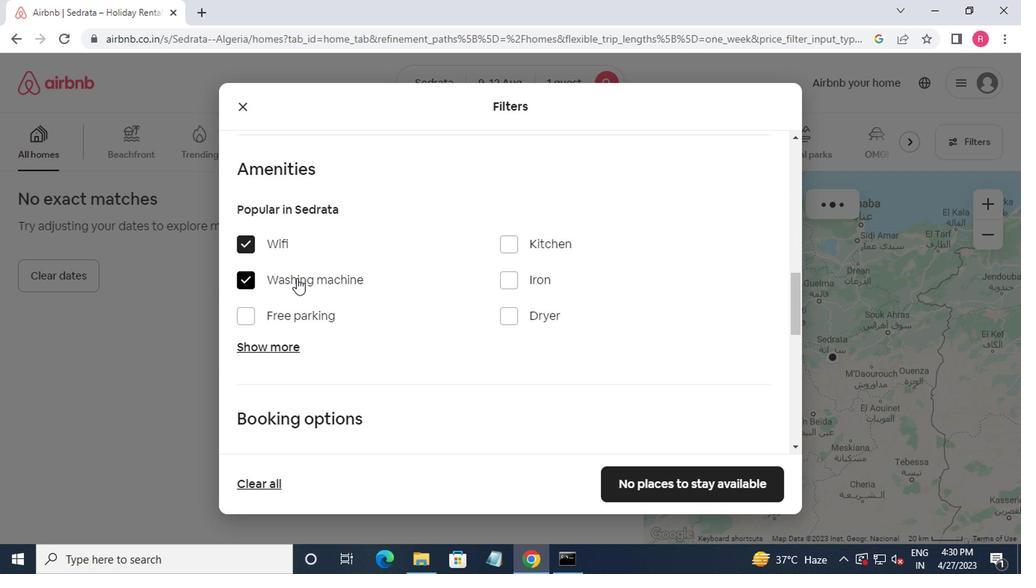 
Action: Mouse scrolled (296, 278) with delta (0, -1)
Screenshot: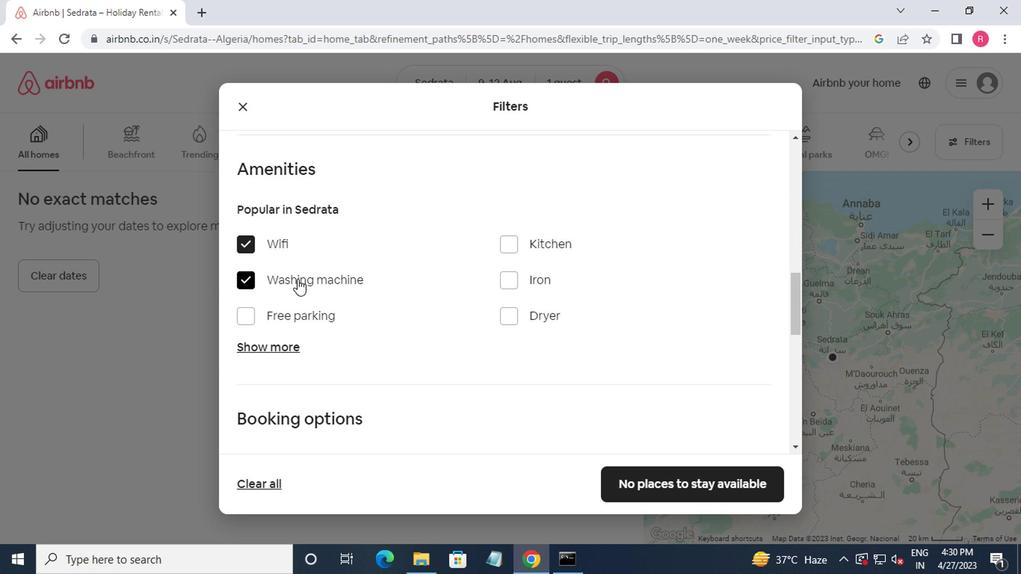 
Action: Mouse scrolled (296, 278) with delta (0, -1)
Screenshot: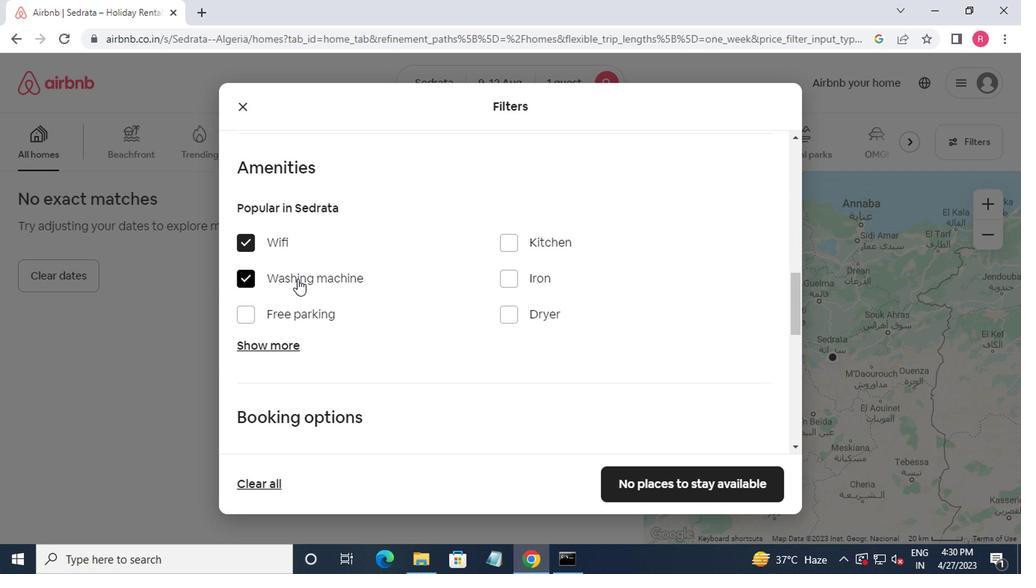 
Action: Mouse scrolled (296, 278) with delta (0, -1)
Screenshot: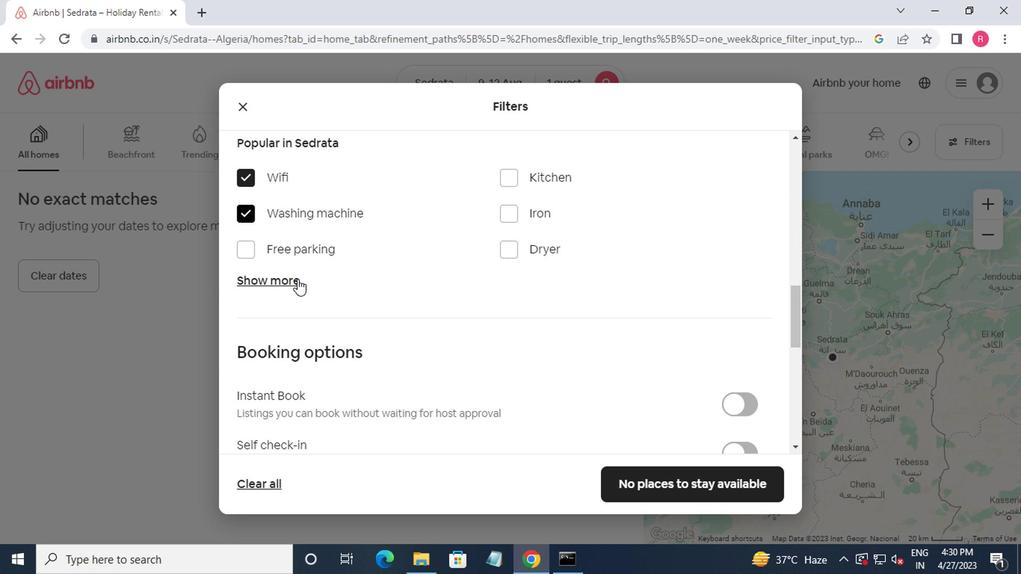 
Action: Mouse scrolled (296, 278) with delta (0, -1)
Screenshot: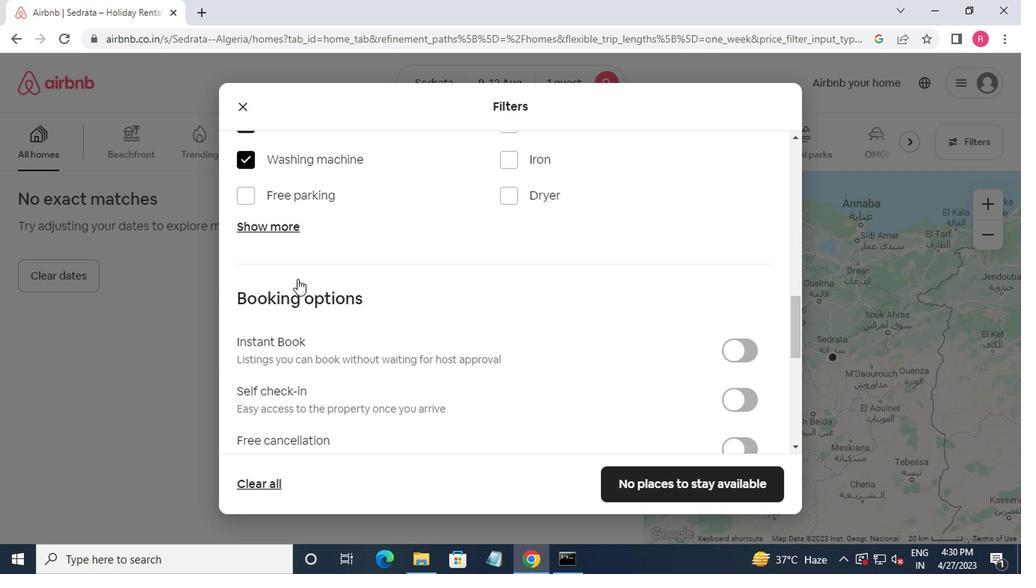 
Action: Mouse moved to (737, 233)
Screenshot: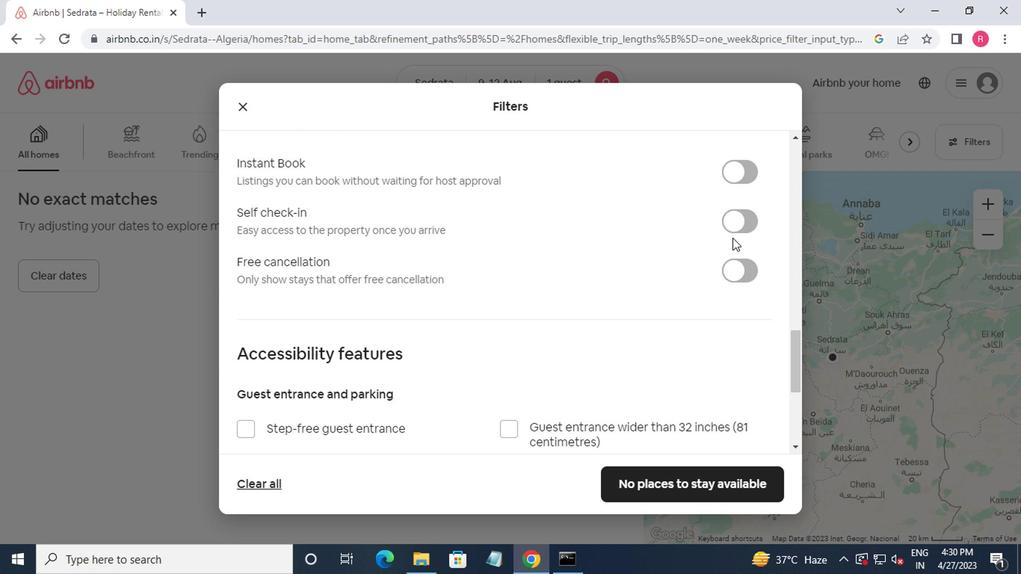 
Action: Mouse pressed left at (737, 233)
Screenshot: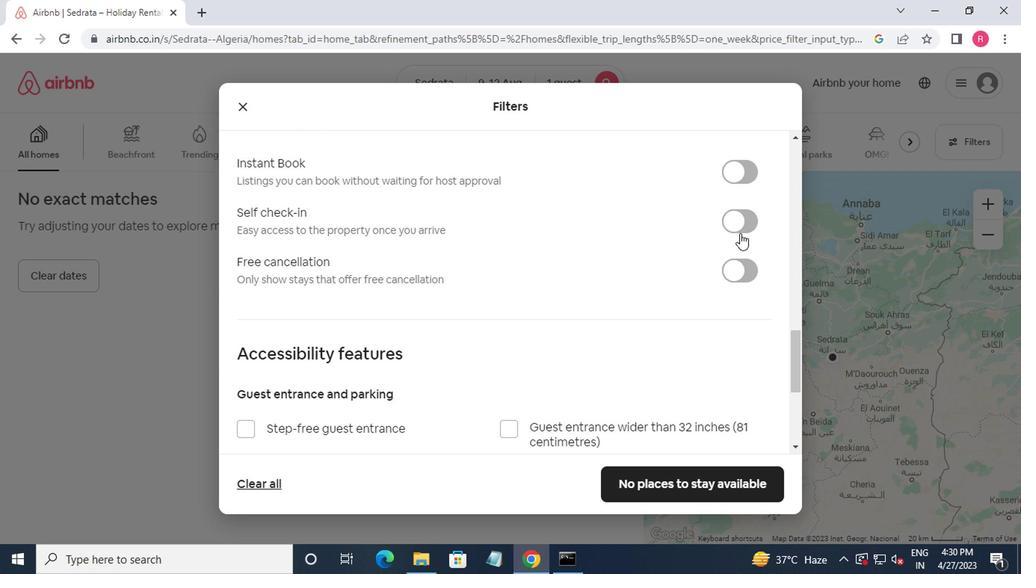 
Action: Mouse moved to (705, 263)
Screenshot: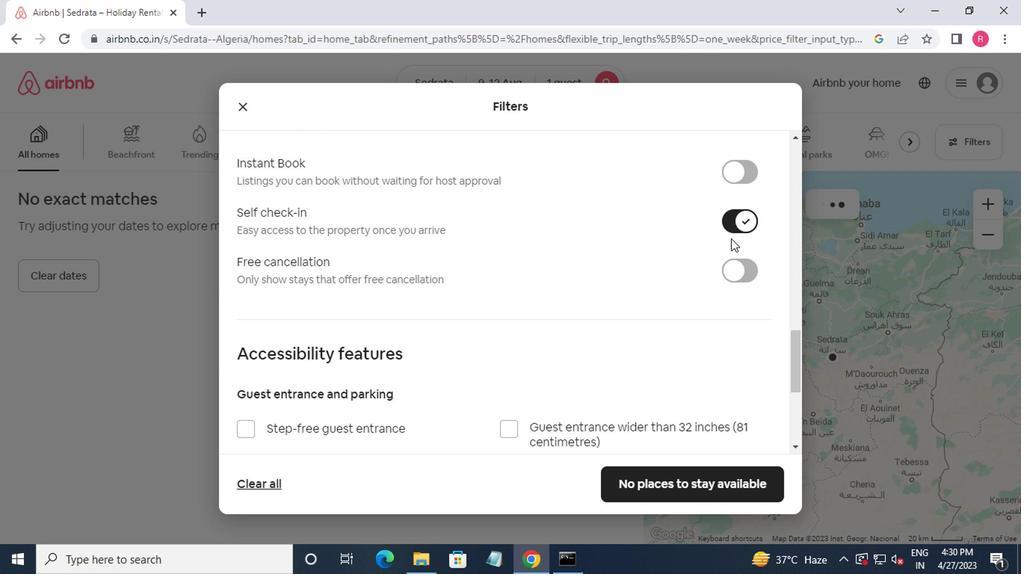 
Action: Mouse scrolled (705, 263) with delta (0, 0)
Screenshot: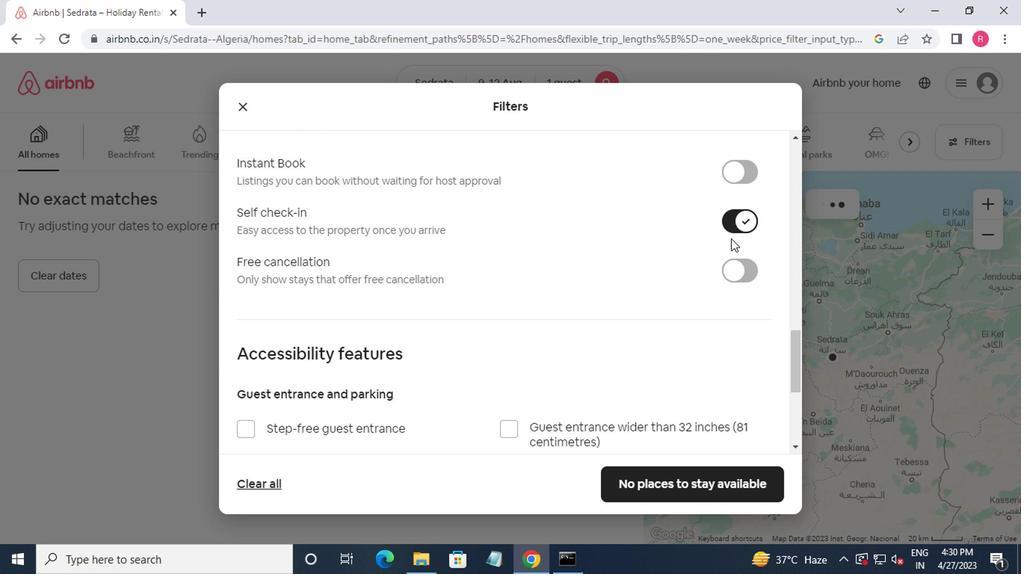 
Action: Mouse moved to (687, 306)
Screenshot: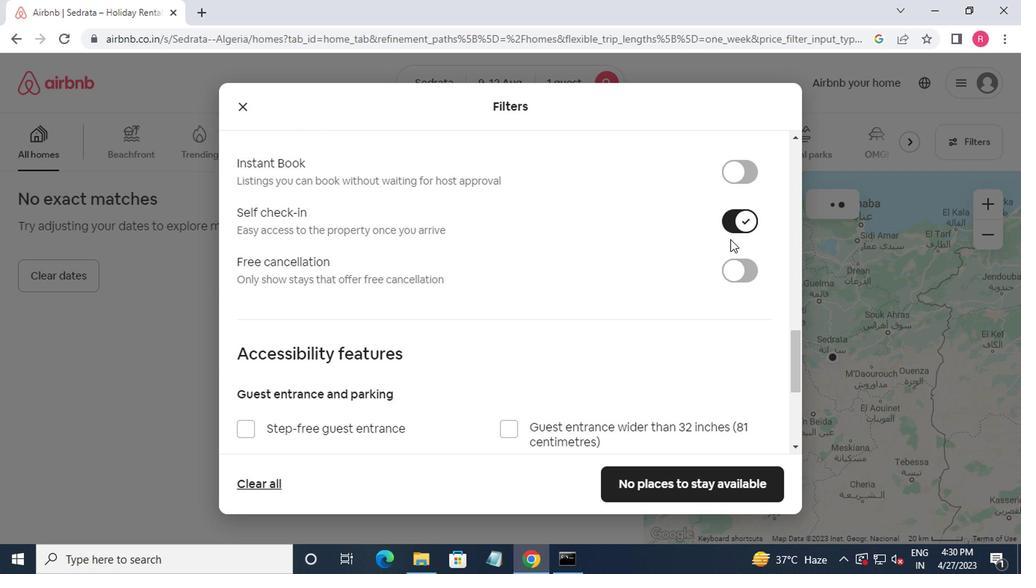 
Action: Mouse scrolled (687, 305) with delta (0, -1)
Screenshot: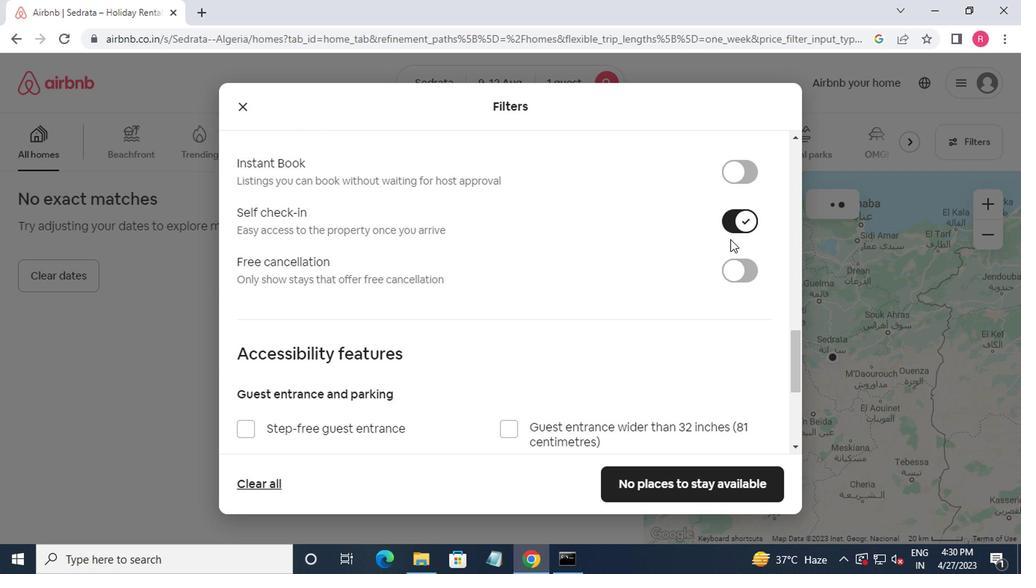 
Action: Mouse moved to (683, 316)
Screenshot: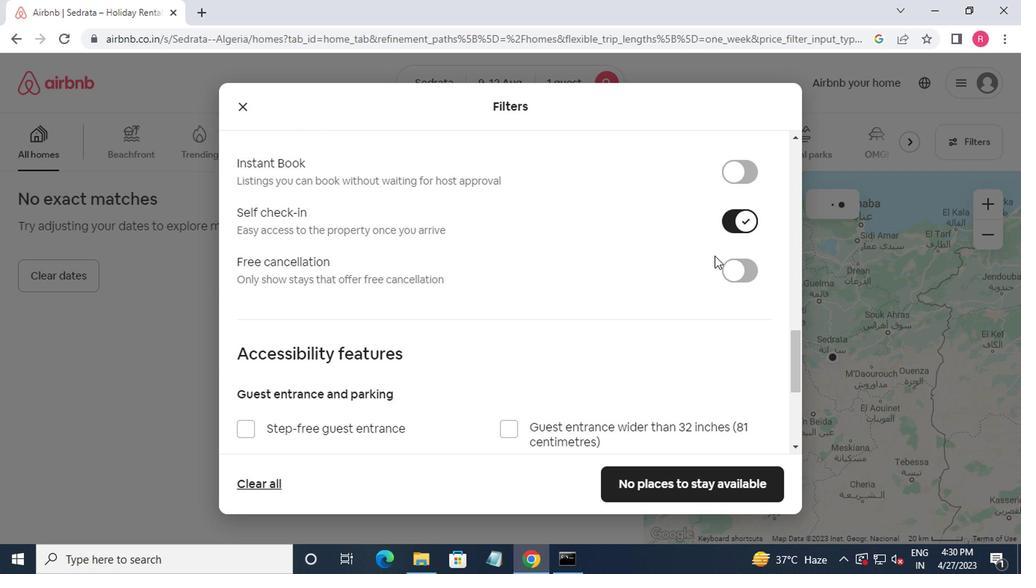 
Action: Mouse scrolled (683, 316) with delta (0, 0)
Screenshot: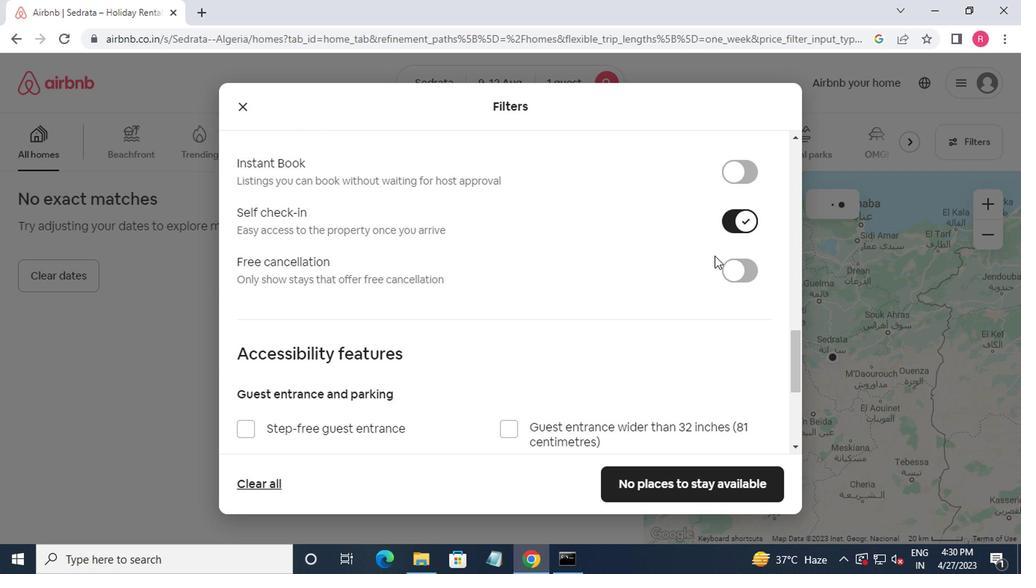 
Action: Mouse moved to (683, 319)
Screenshot: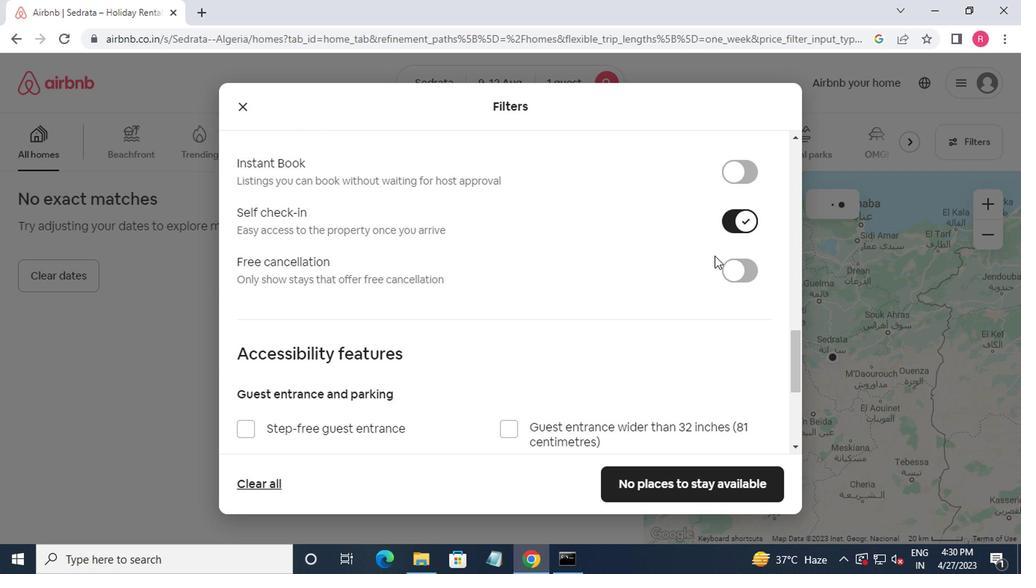 
Action: Mouse scrolled (683, 318) with delta (0, -1)
Screenshot: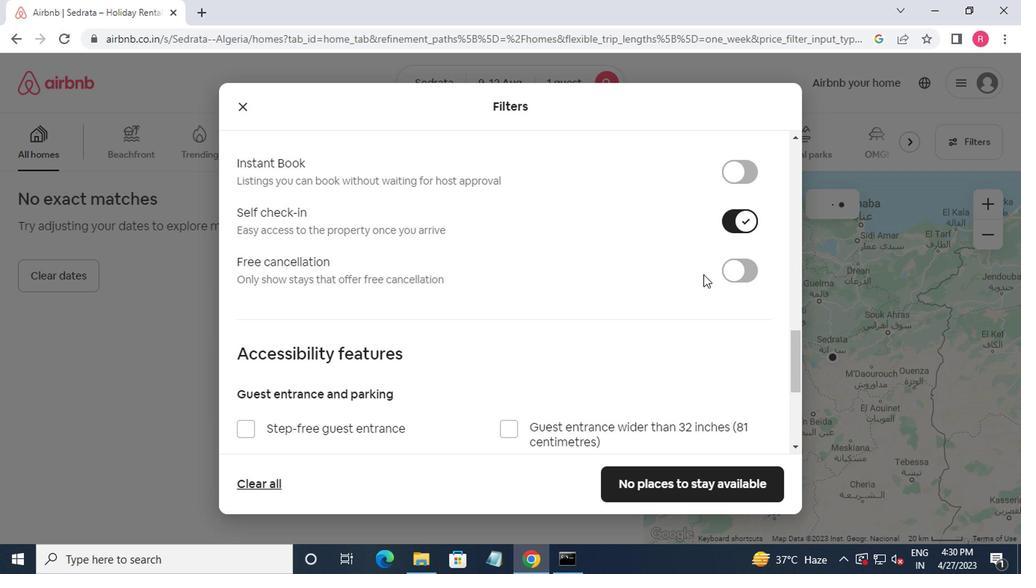 
Action: Mouse moved to (679, 472)
Screenshot: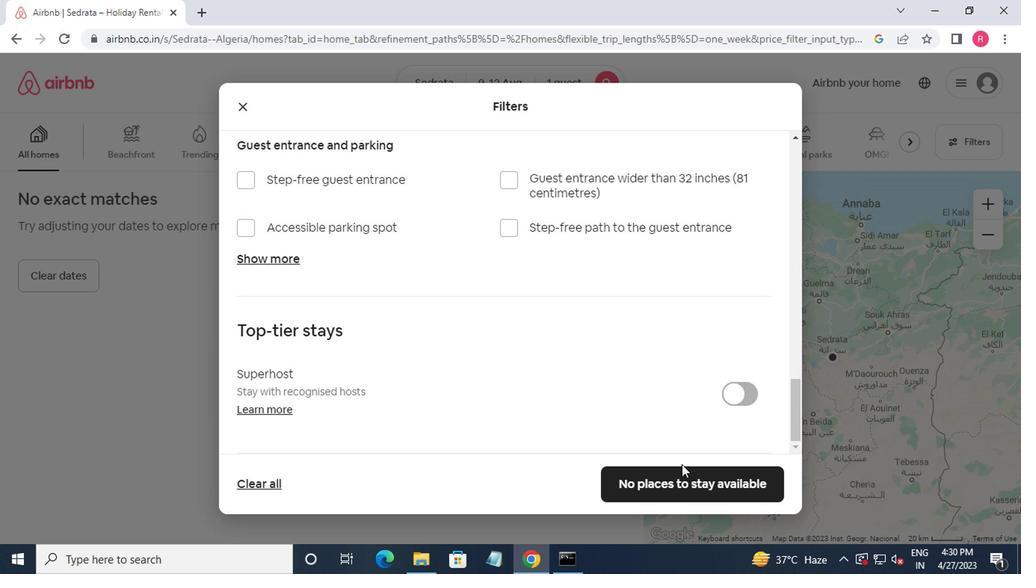 
Action: Mouse pressed left at (679, 472)
Screenshot: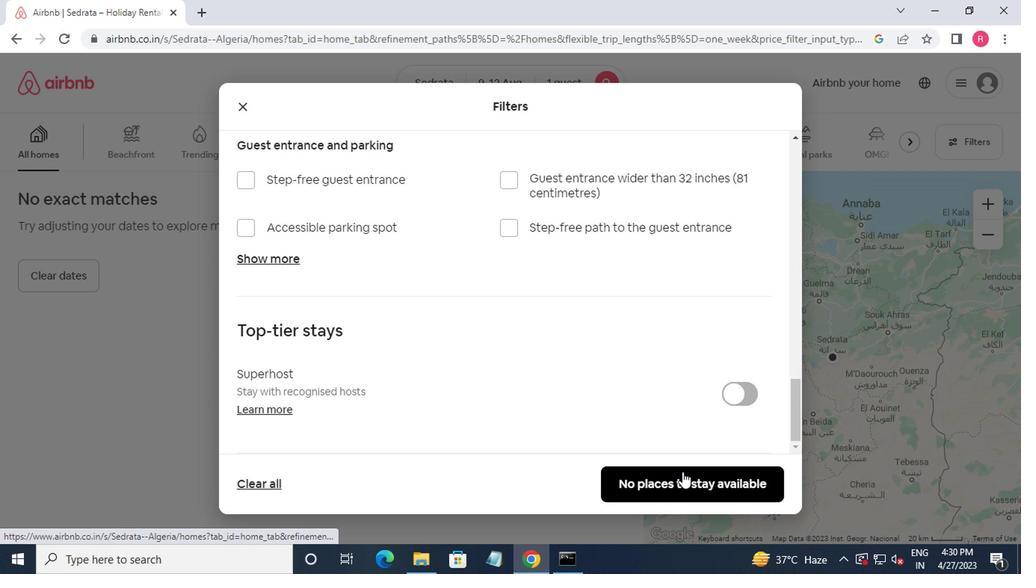 
Action: Mouse moved to (679, 473)
Screenshot: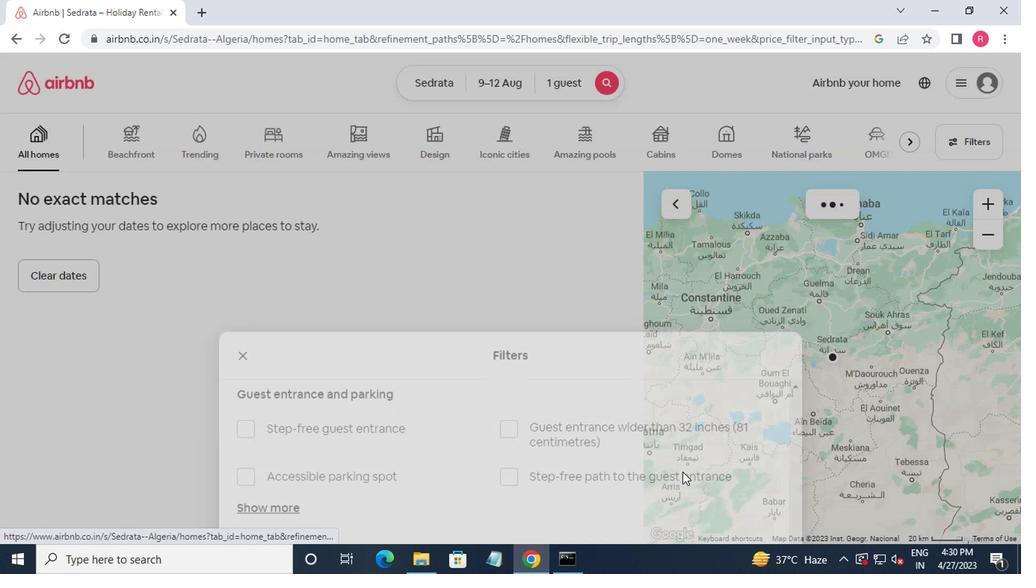 
